 Task: Find a one-way business class flight from Portsmouth to Indianapolis for 7 passengers on August 5th.
Action: Mouse moved to (305, 130)
Screenshot: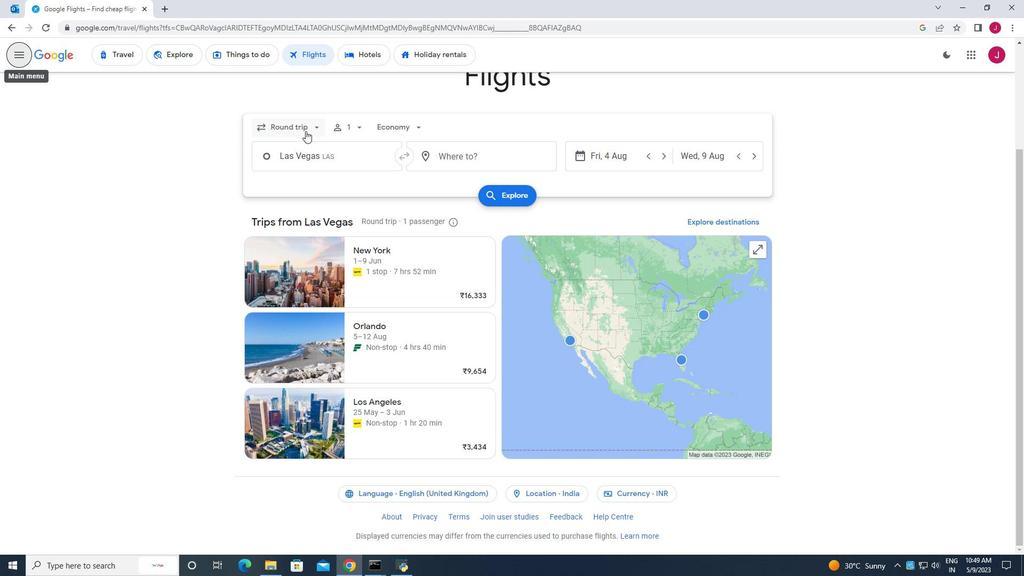 
Action: Mouse pressed left at (305, 130)
Screenshot: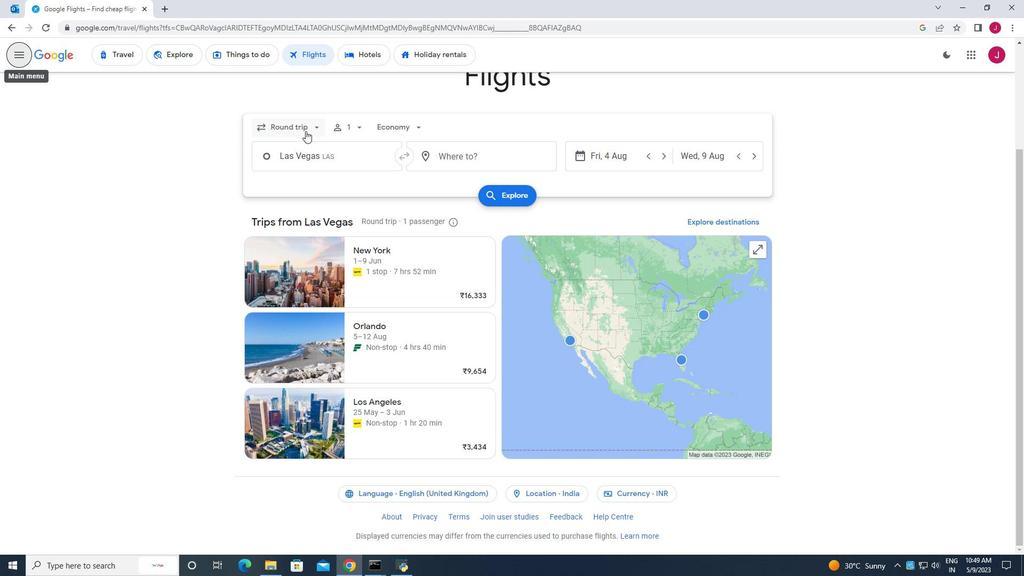
Action: Mouse moved to (312, 172)
Screenshot: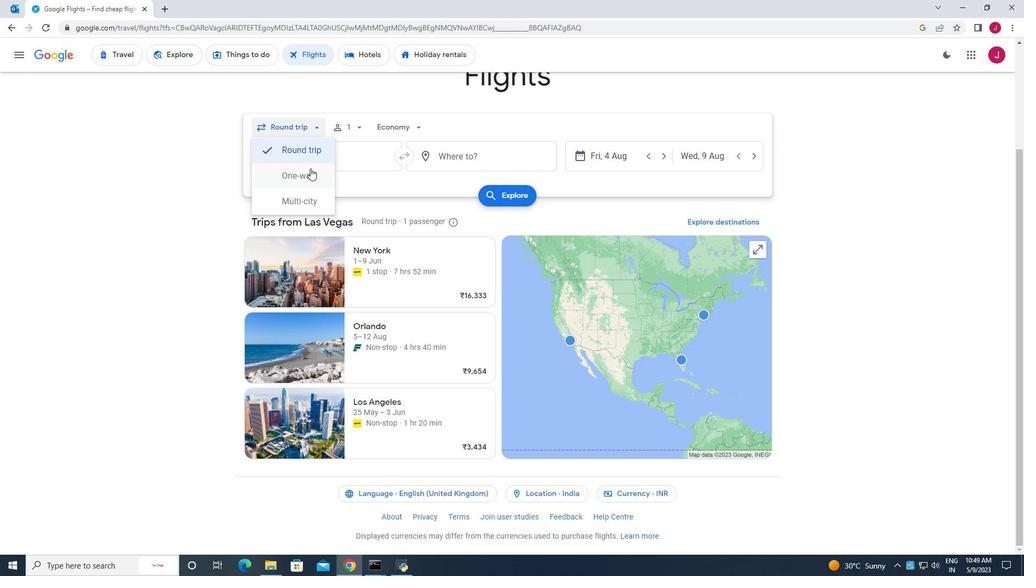 
Action: Mouse pressed left at (312, 172)
Screenshot: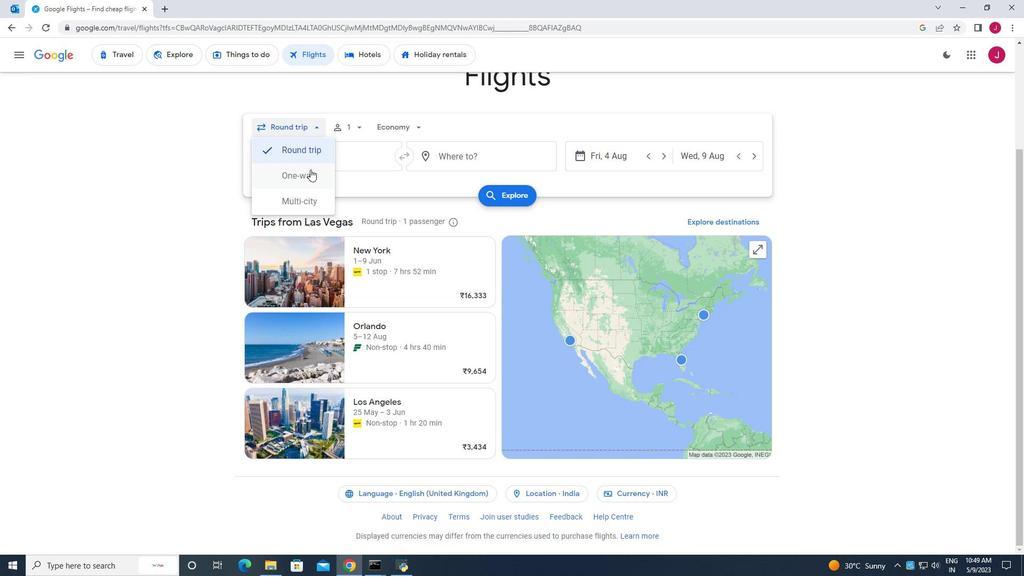 
Action: Mouse moved to (353, 127)
Screenshot: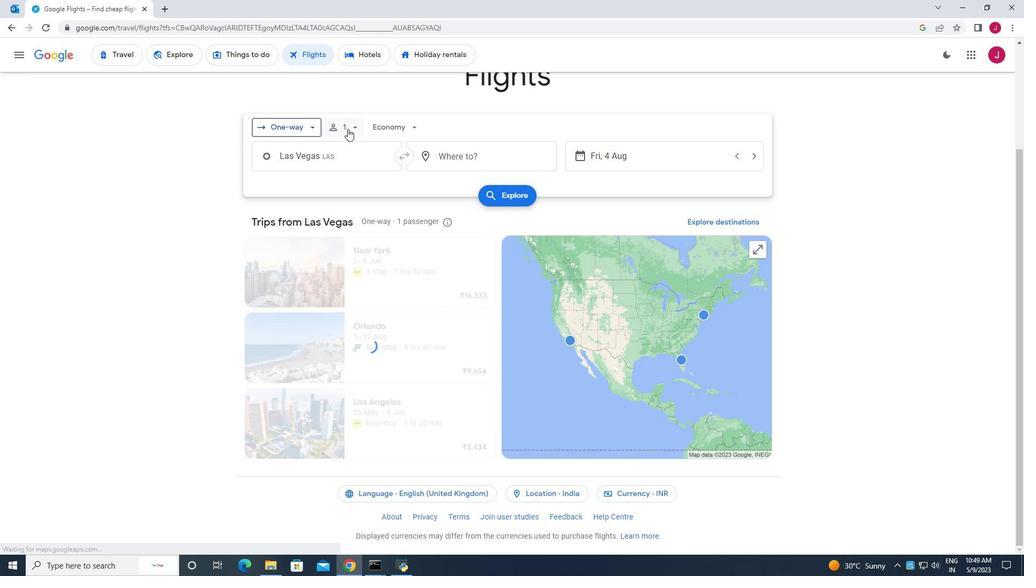 
Action: Mouse pressed left at (353, 127)
Screenshot: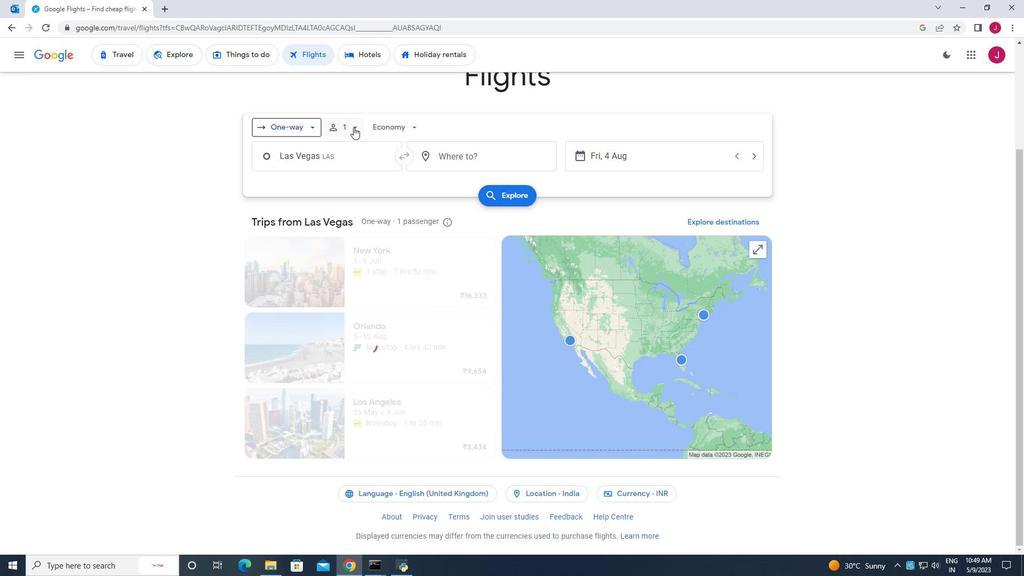 
Action: Mouse moved to (434, 154)
Screenshot: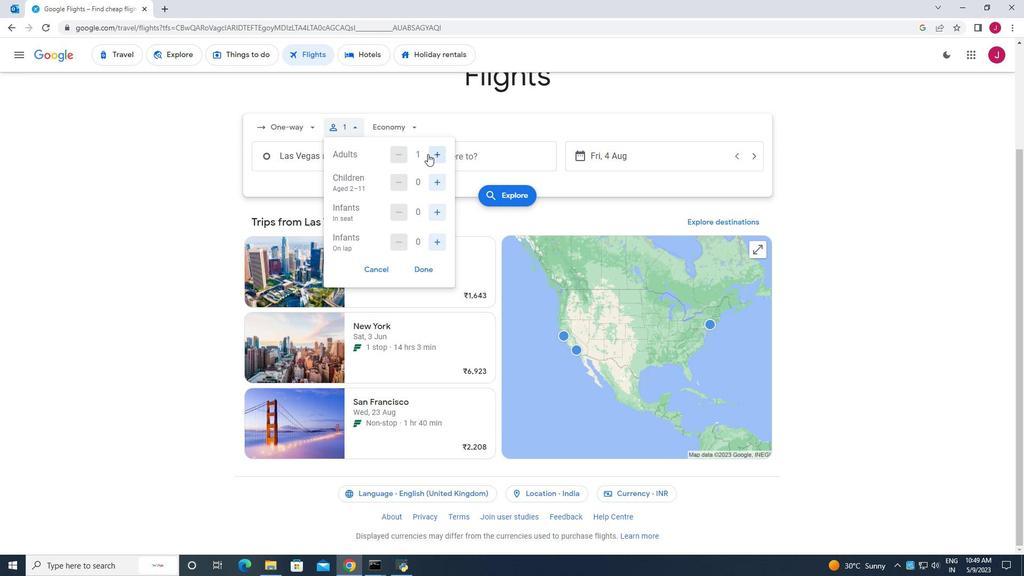 
Action: Mouse pressed left at (434, 154)
Screenshot: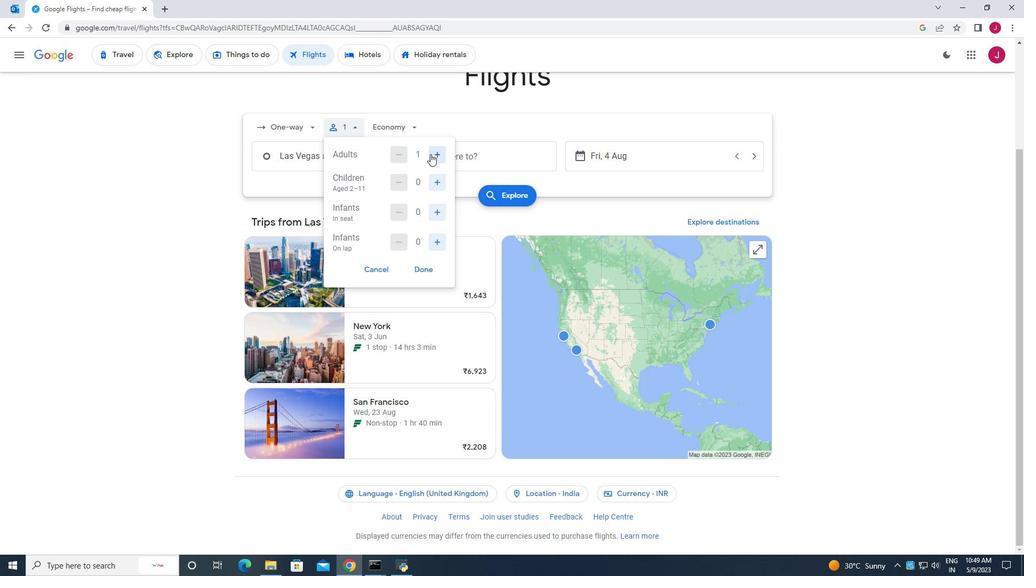 
Action: Mouse moved to (439, 184)
Screenshot: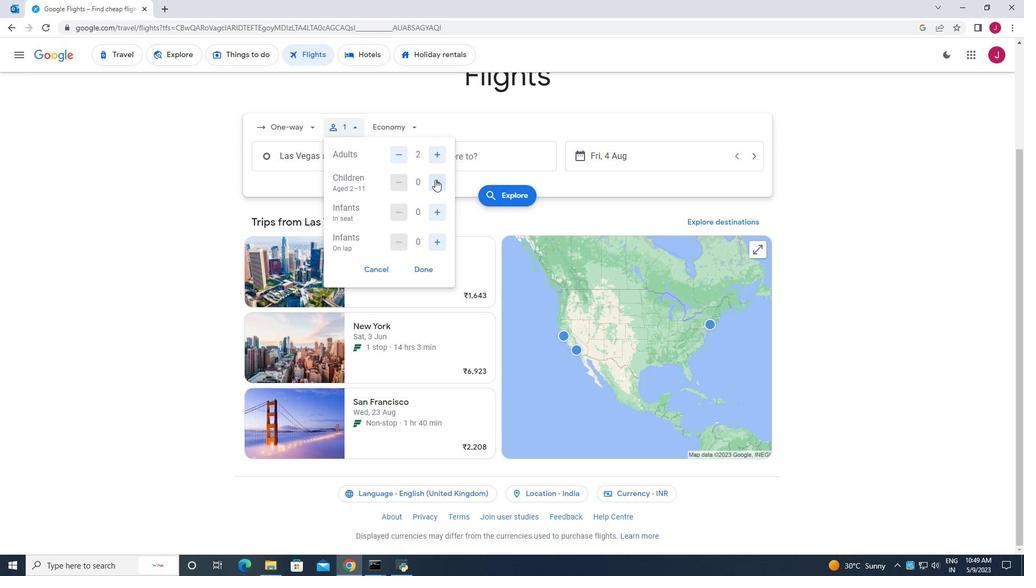 
Action: Mouse pressed left at (439, 184)
Screenshot: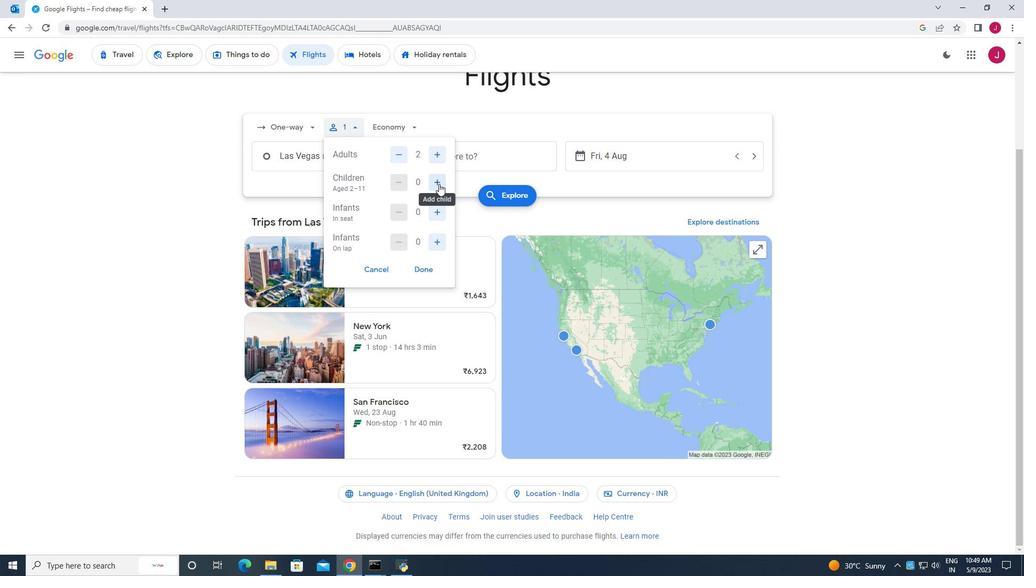 
Action: Mouse pressed left at (439, 184)
Screenshot: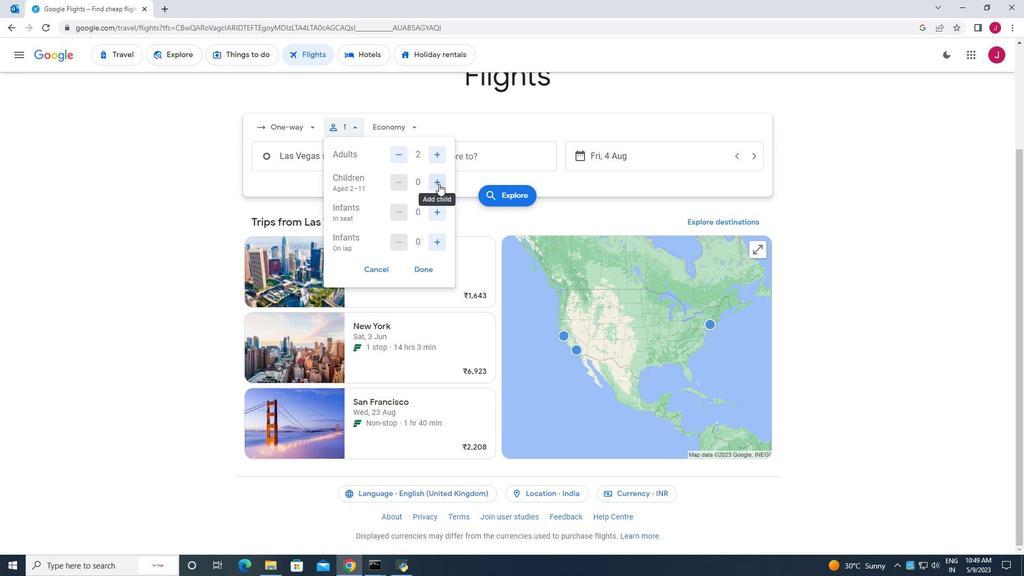 
Action: Mouse pressed left at (439, 184)
Screenshot: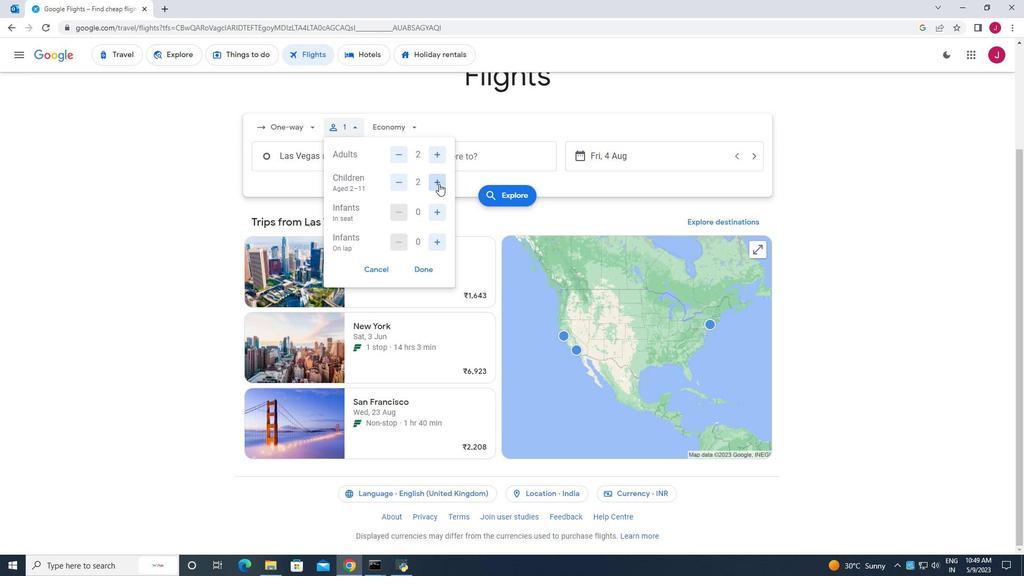 
Action: Mouse pressed left at (439, 184)
Screenshot: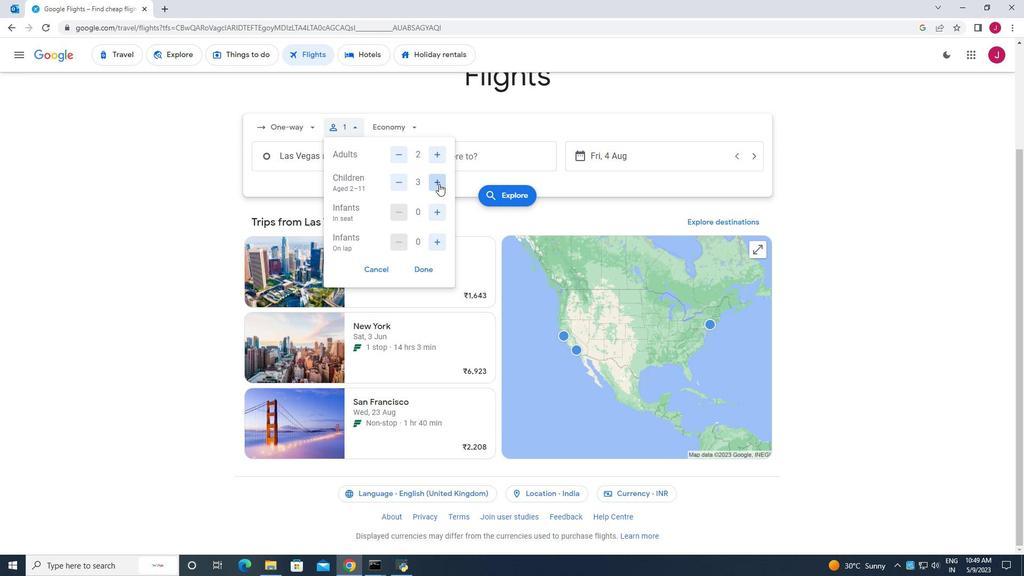 
Action: Mouse moved to (438, 211)
Screenshot: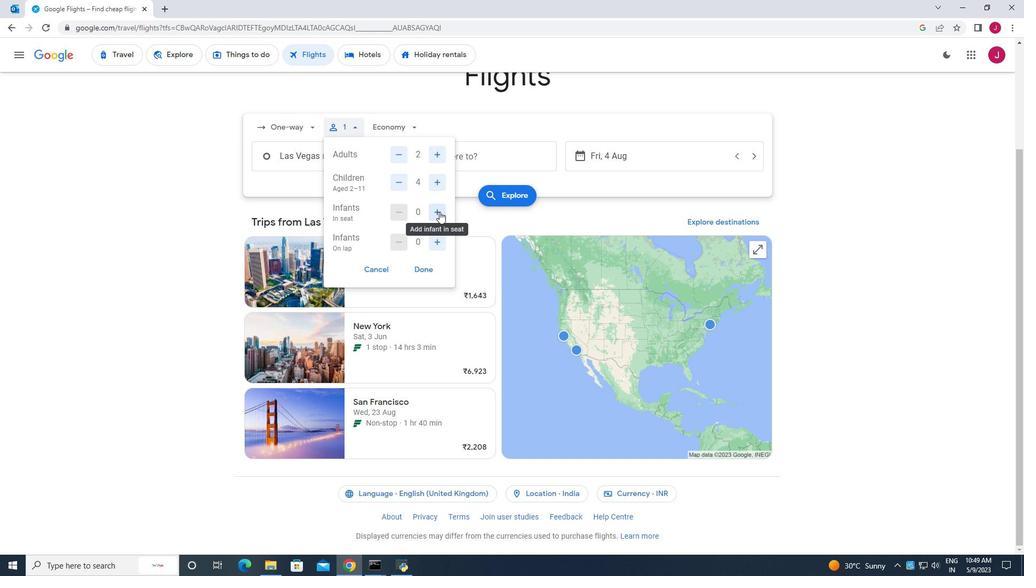 
Action: Mouse pressed left at (438, 211)
Screenshot: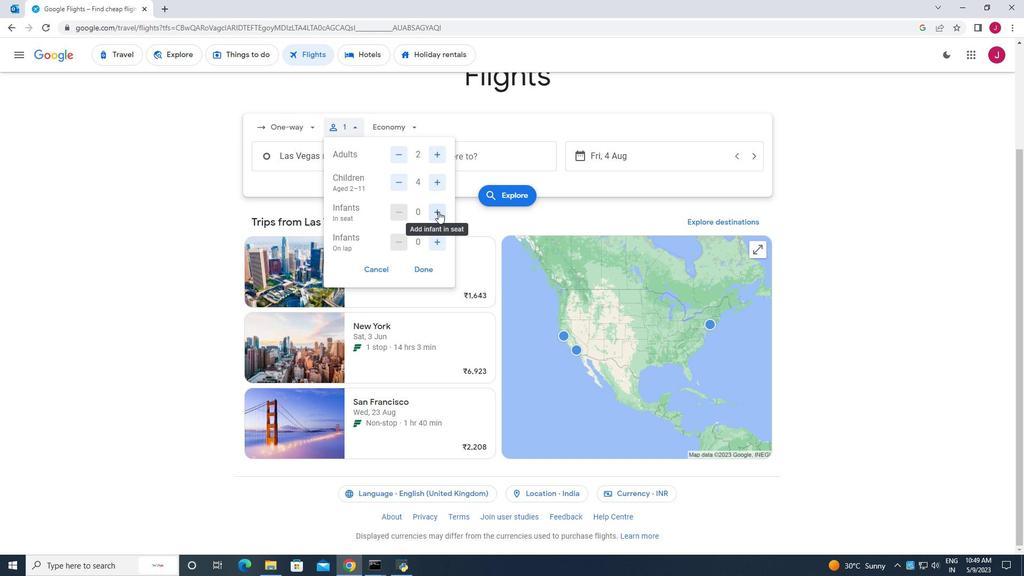 
Action: Mouse moved to (399, 209)
Screenshot: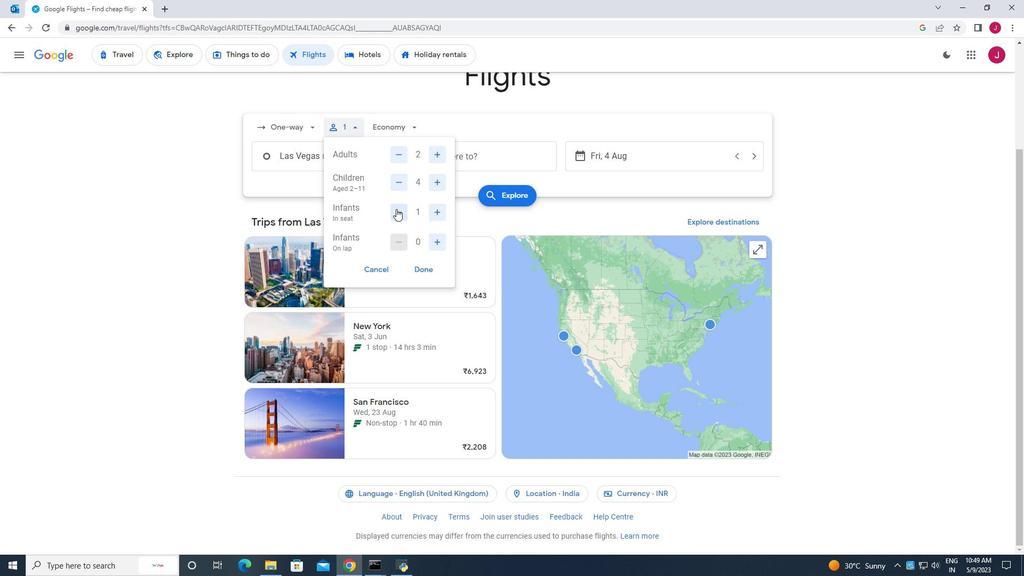 
Action: Mouse pressed left at (399, 209)
Screenshot: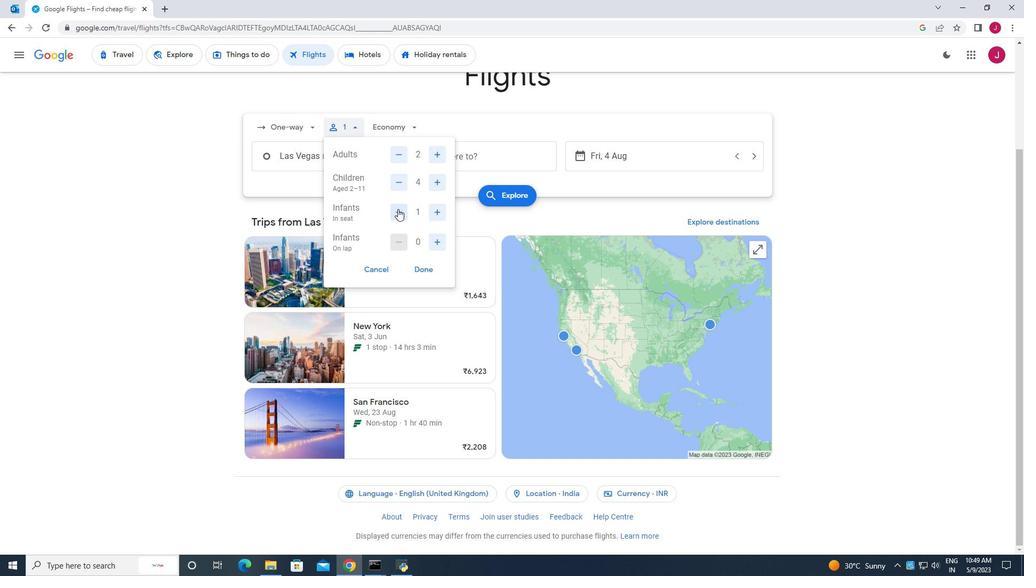 
Action: Mouse moved to (433, 241)
Screenshot: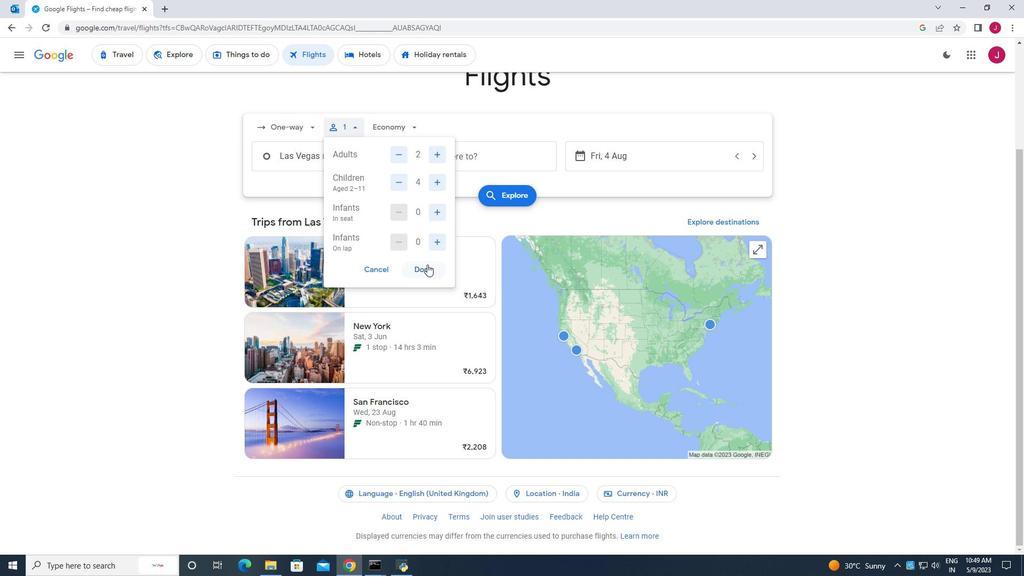 
Action: Mouse pressed left at (433, 241)
Screenshot: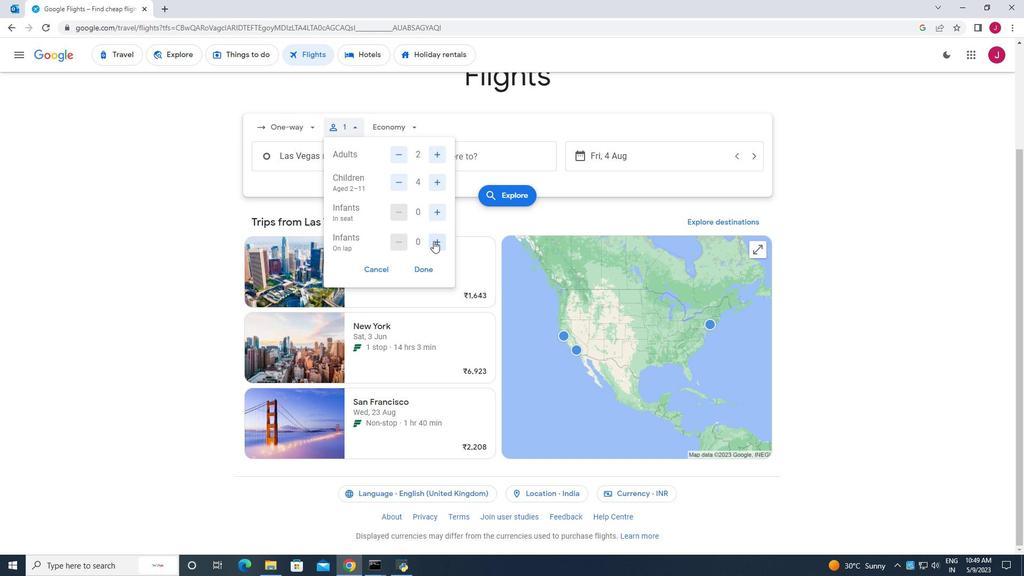 
Action: Mouse moved to (423, 266)
Screenshot: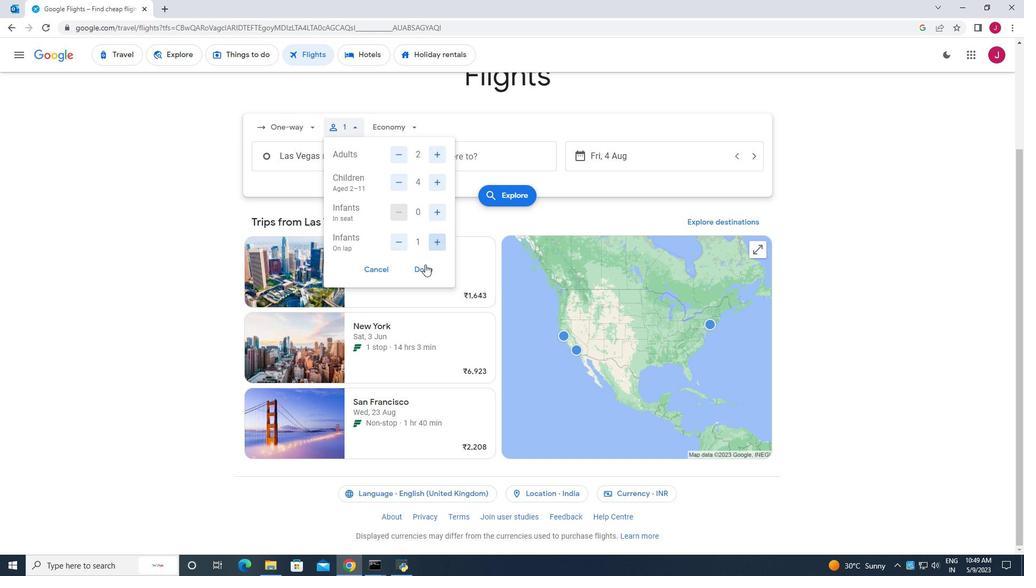 
Action: Mouse pressed left at (423, 266)
Screenshot: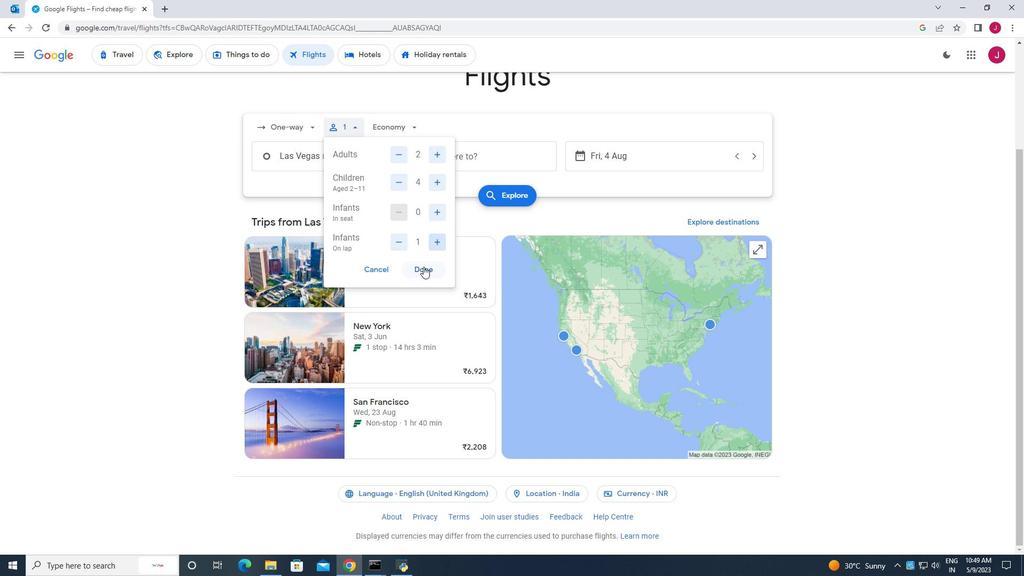 
Action: Mouse moved to (400, 126)
Screenshot: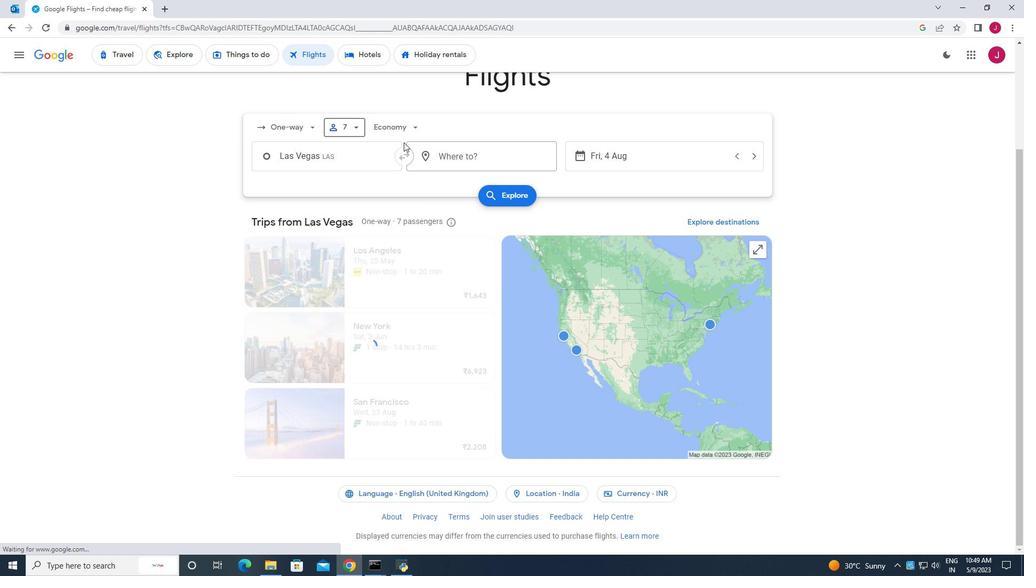 
Action: Mouse pressed left at (400, 126)
Screenshot: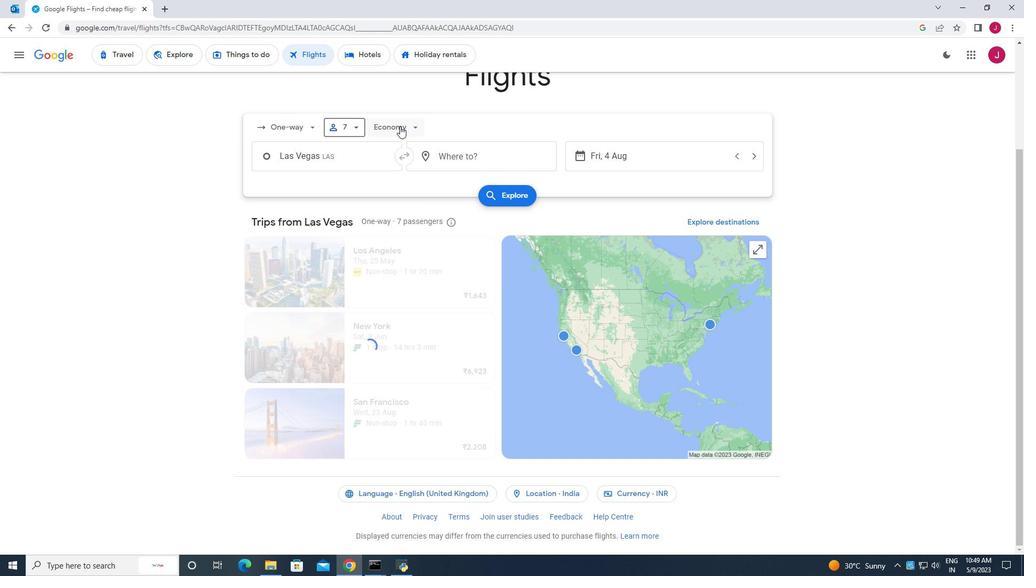 
Action: Mouse moved to (415, 199)
Screenshot: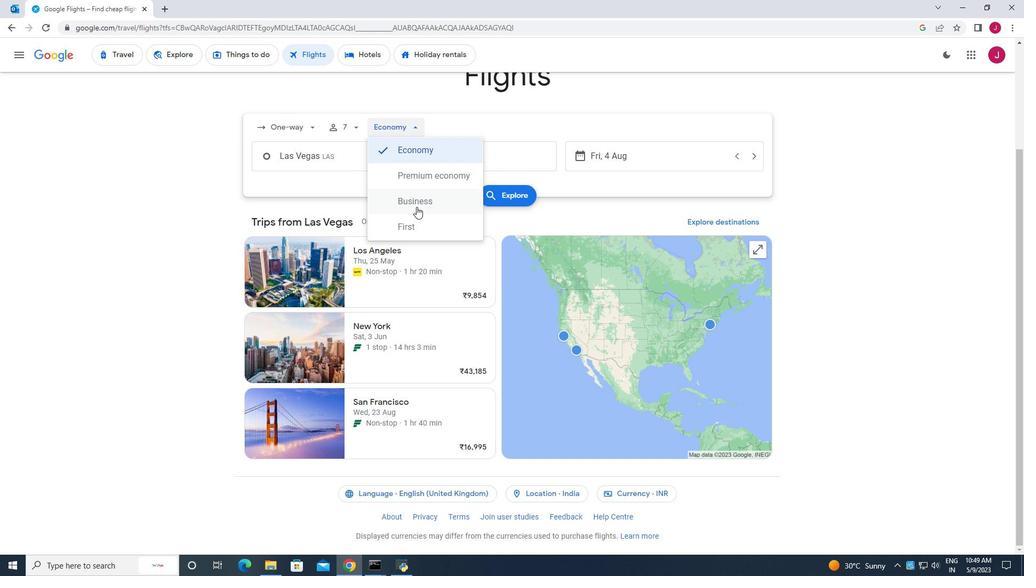 
Action: Mouse pressed left at (415, 199)
Screenshot: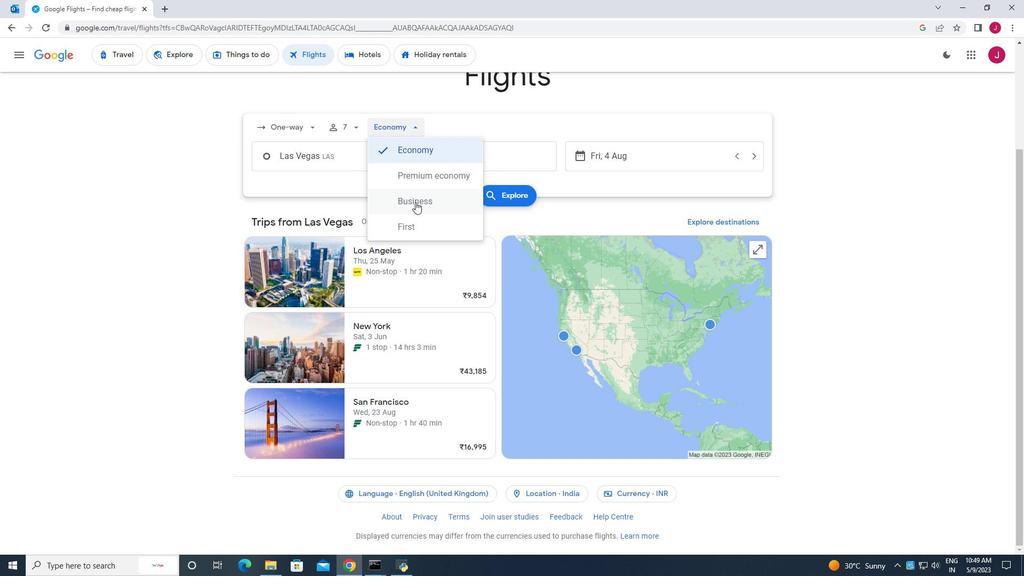 
Action: Mouse moved to (345, 160)
Screenshot: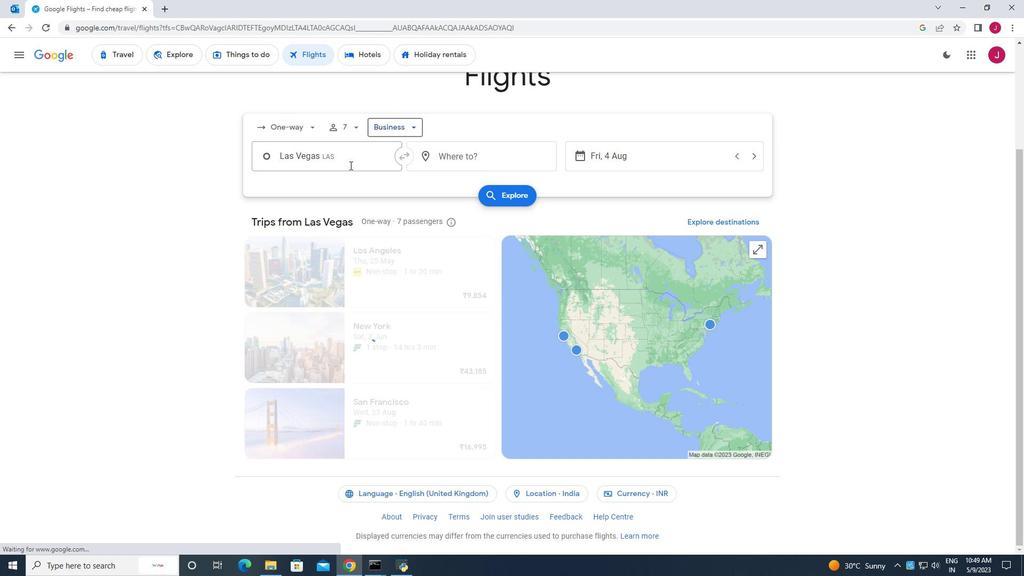 
Action: Mouse pressed left at (345, 160)
Screenshot: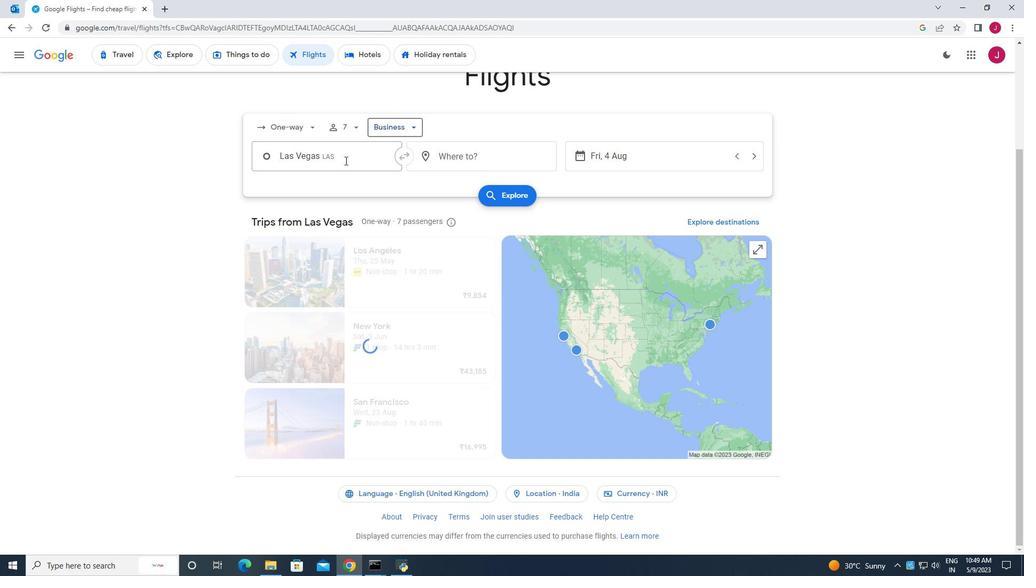 
Action: Key pressed portsmouth
Screenshot: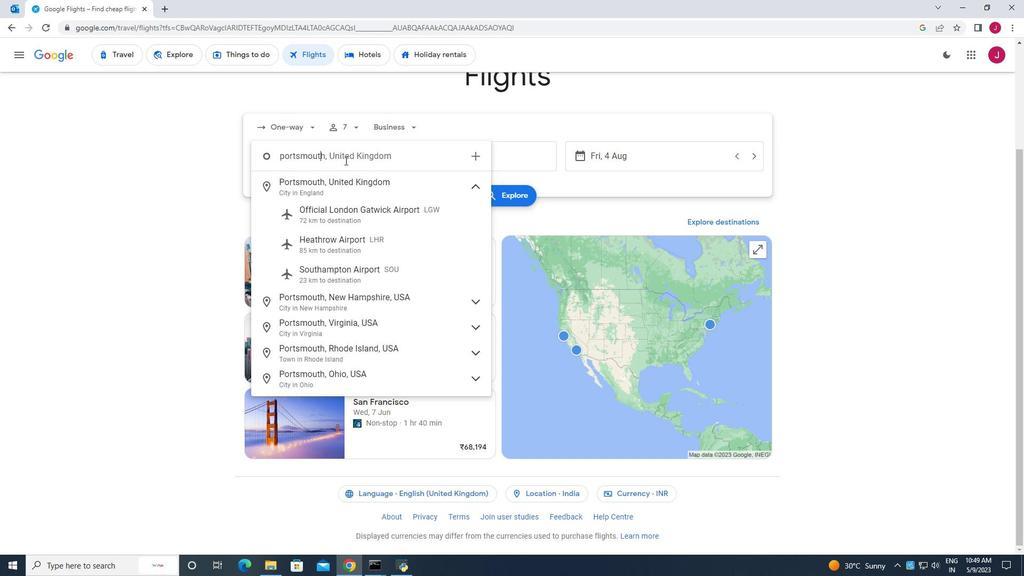 
Action: Mouse moved to (356, 154)
Screenshot: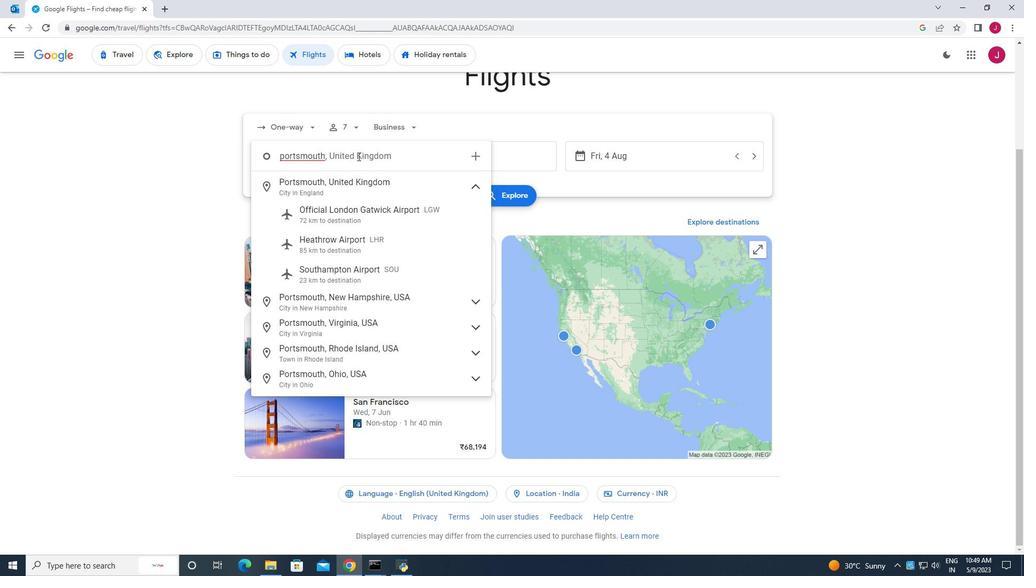
Action: Key pressed <Key.space>in
Screenshot: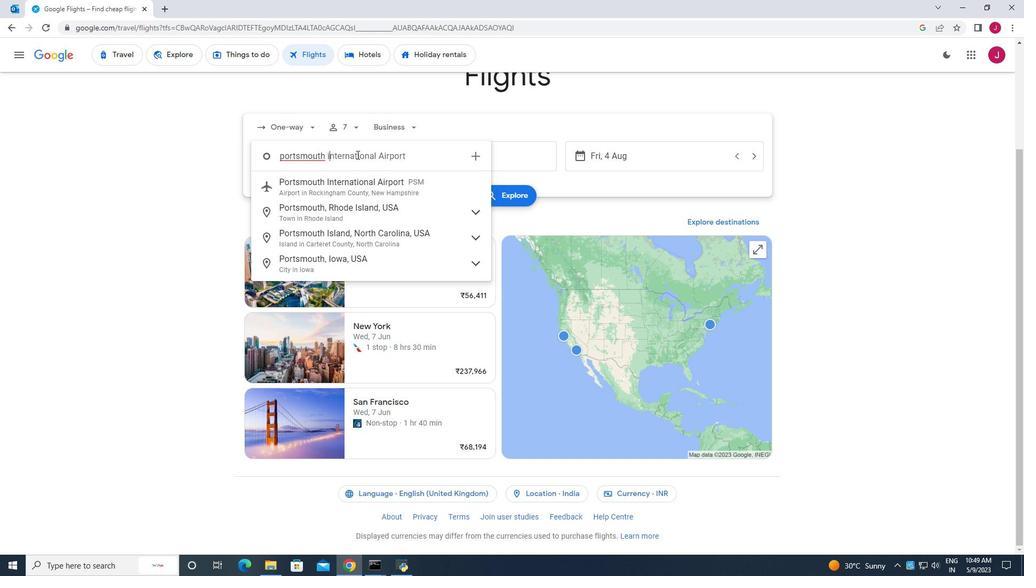 
Action: Mouse moved to (376, 192)
Screenshot: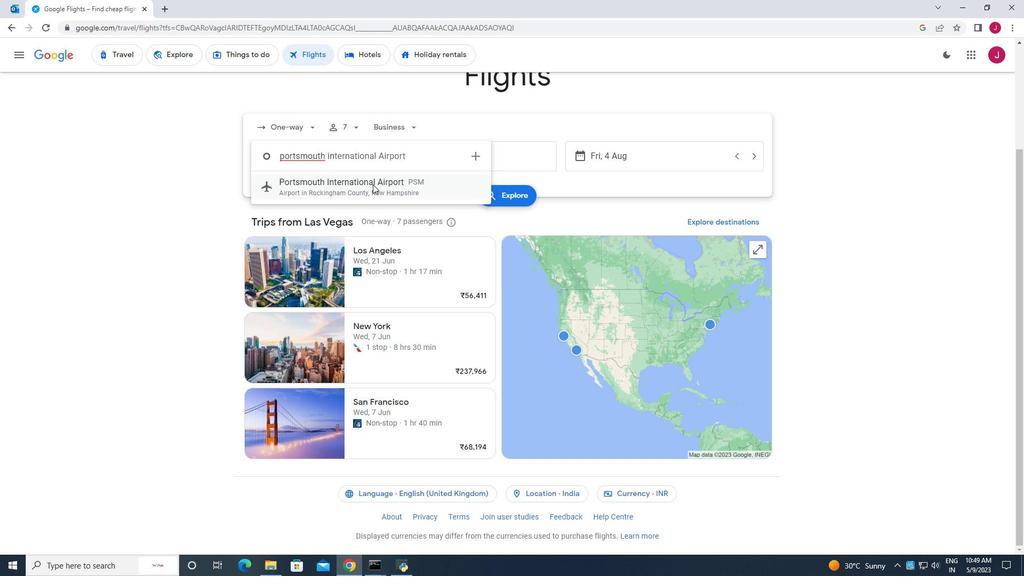 
Action: Mouse pressed left at (376, 192)
Screenshot: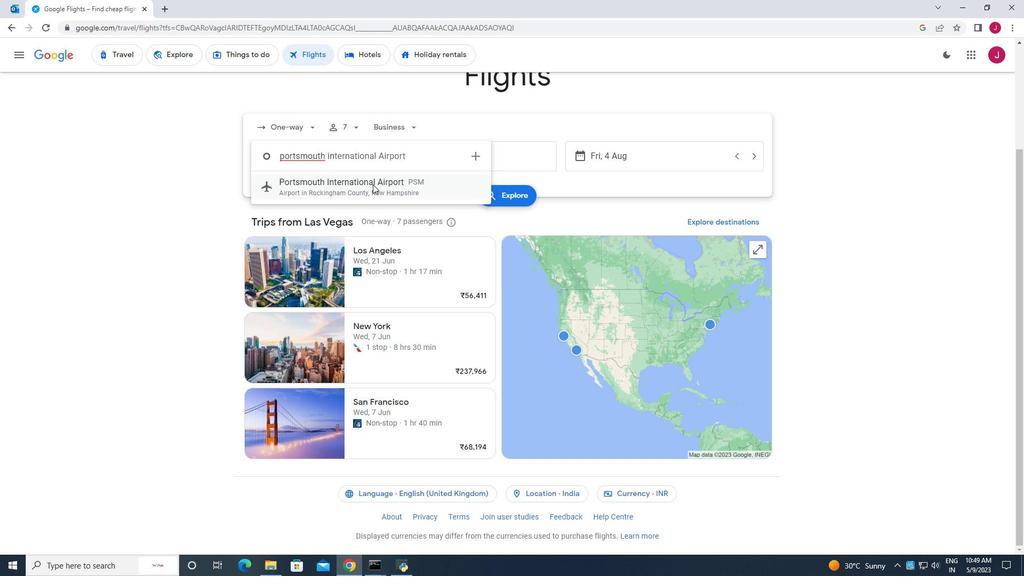 
Action: Mouse moved to (478, 163)
Screenshot: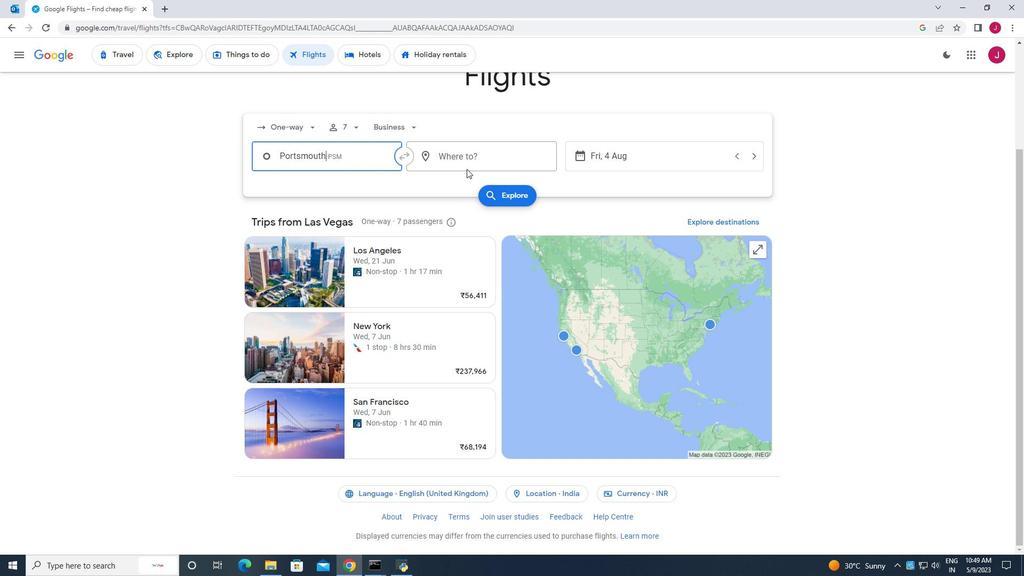 
Action: Mouse pressed left at (478, 163)
Screenshot: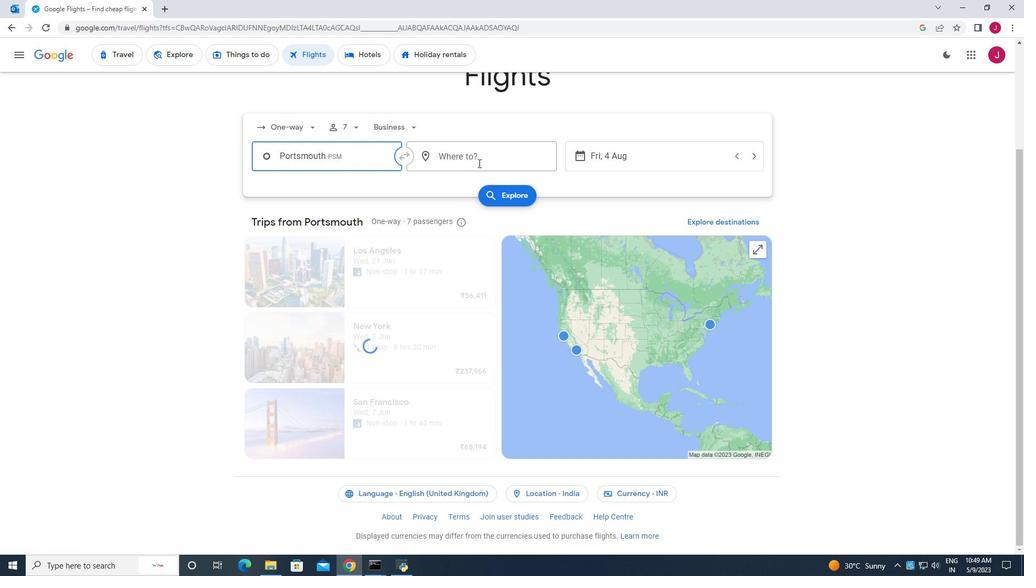 
Action: Mouse moved to (477, 163)
Screenshot: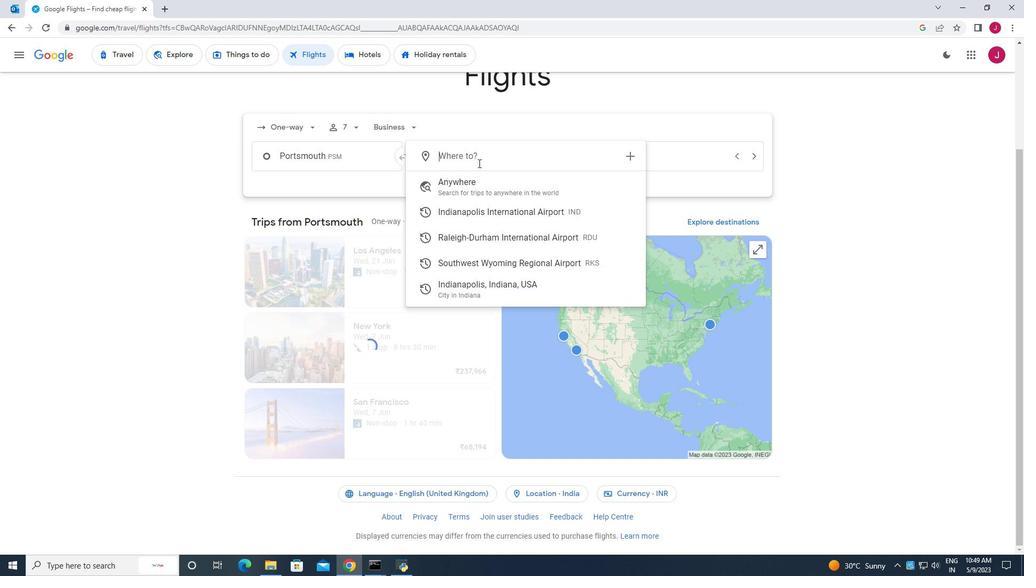 
Action: Key pressed indianapo
Screenshot: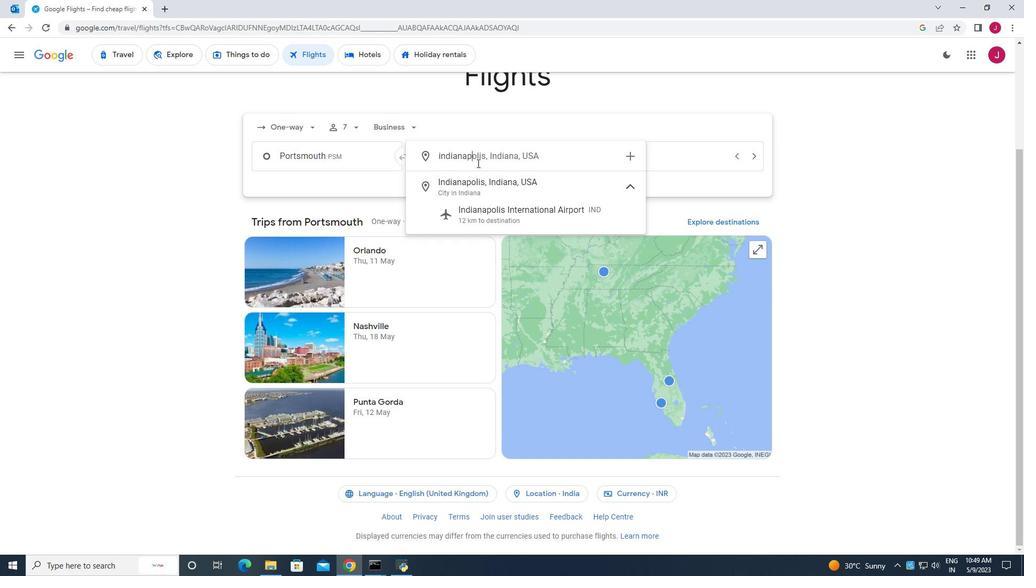 
Action: Mouse moved to (518, 214)
Screenshot: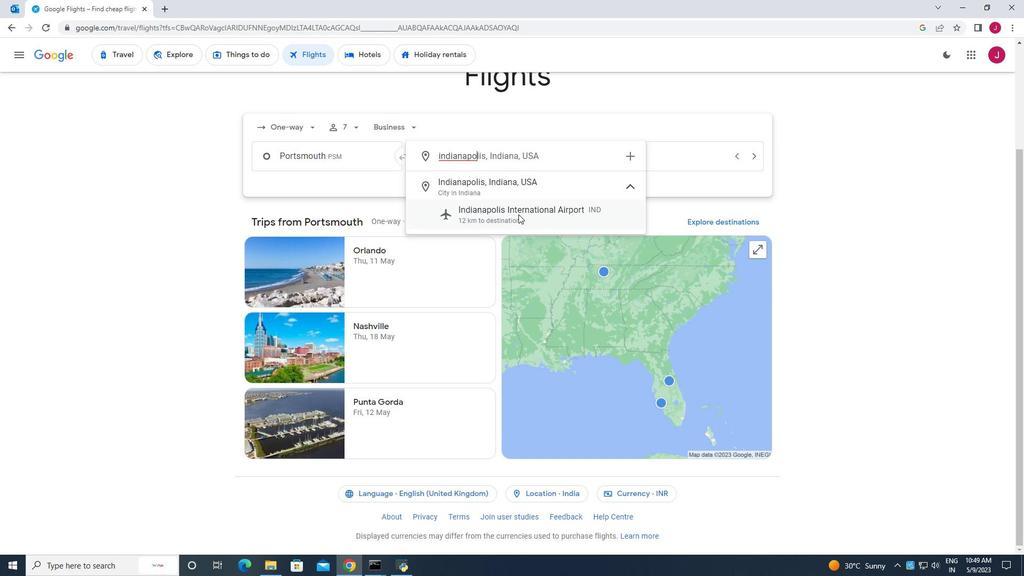 
Action: Mouse pressed left at (518, 214)
Screenshot: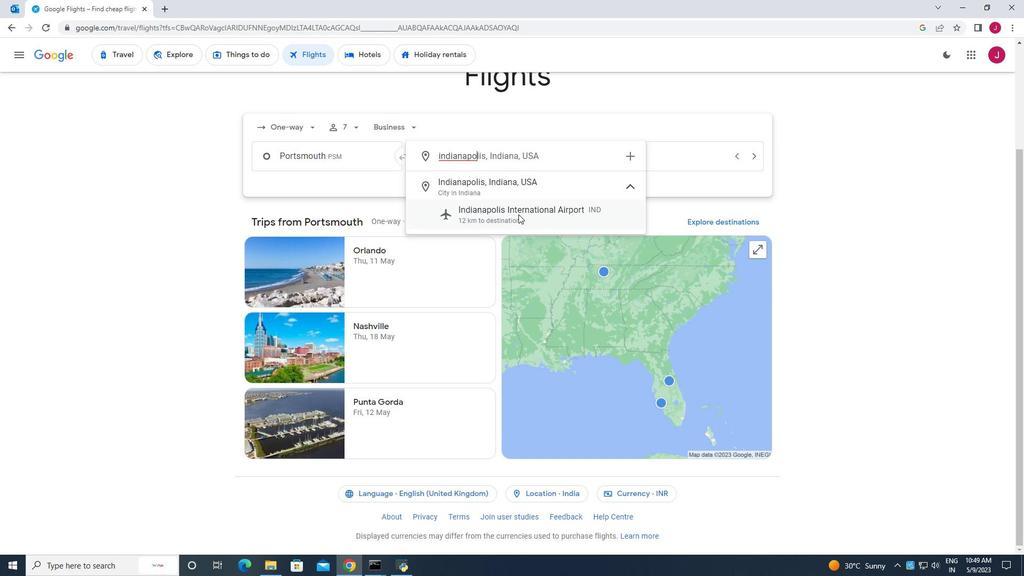 
Action: Mouse moved to (625, 160)
Screenshot: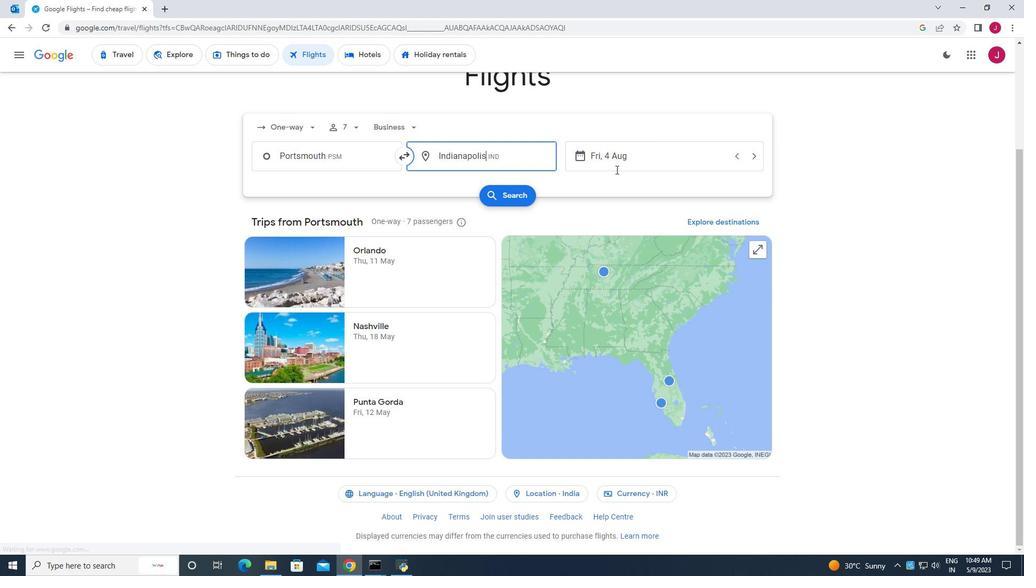 
Action: Mouse pressed left at (625, 160)
Screenshot: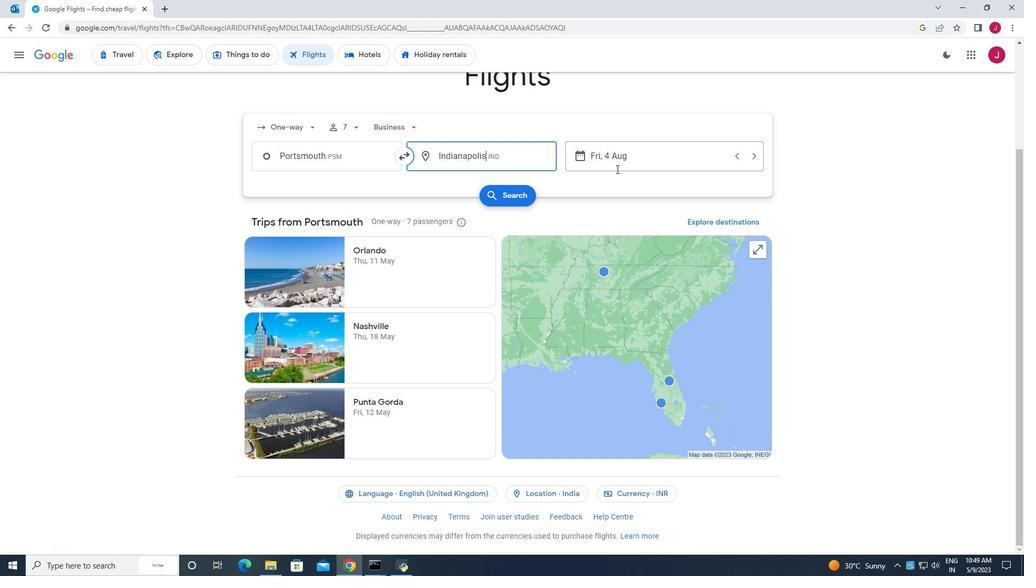 
Action: Mouse moved to (535, 242)
Screenshot: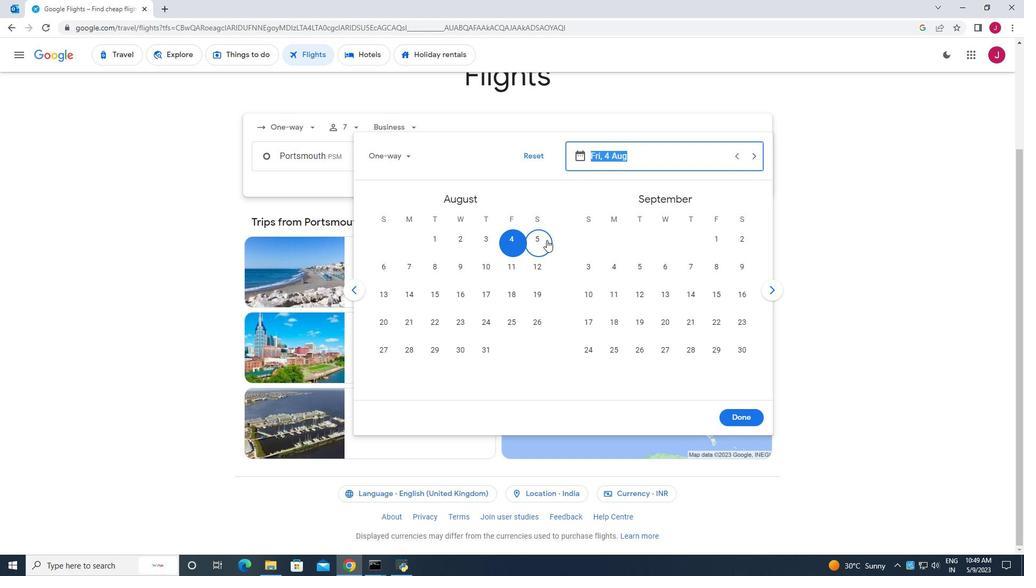
Action: Mouse pressed left at (535, 242)
Screenshot: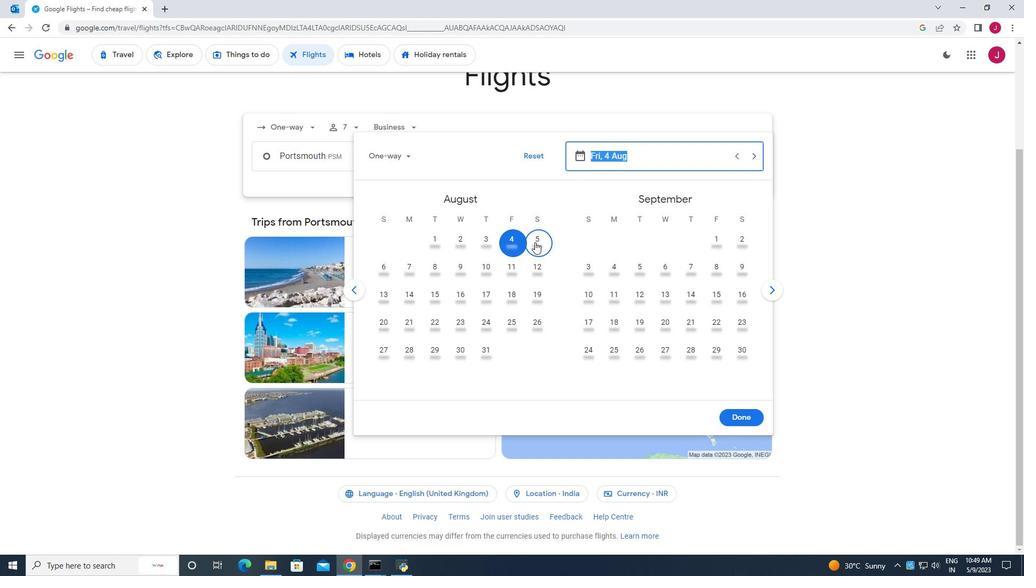 
Action: Mouse moved to (733, 416)
Screenshot: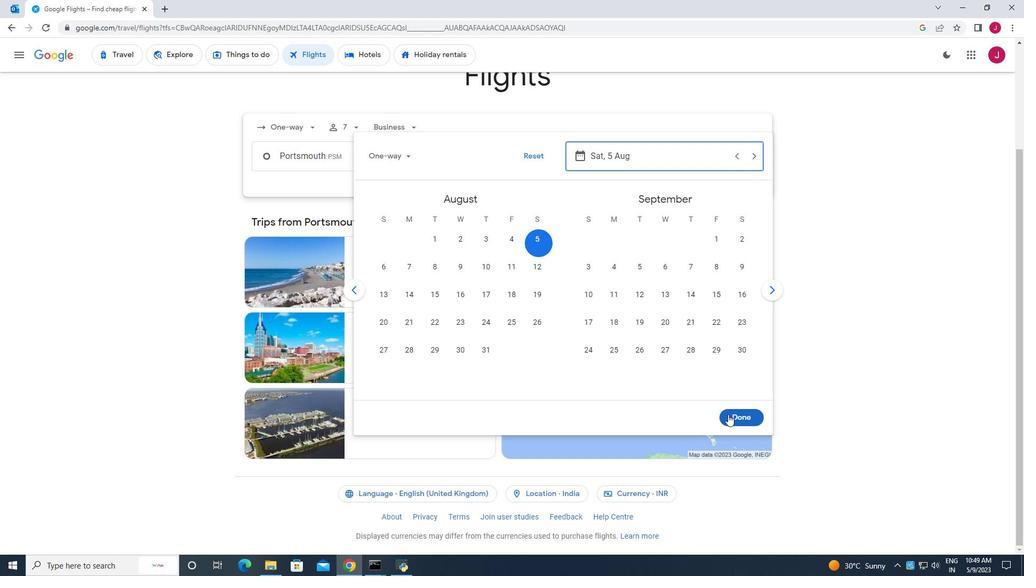 
Action: Mouse pressed left at (733, 416)
Screenshot: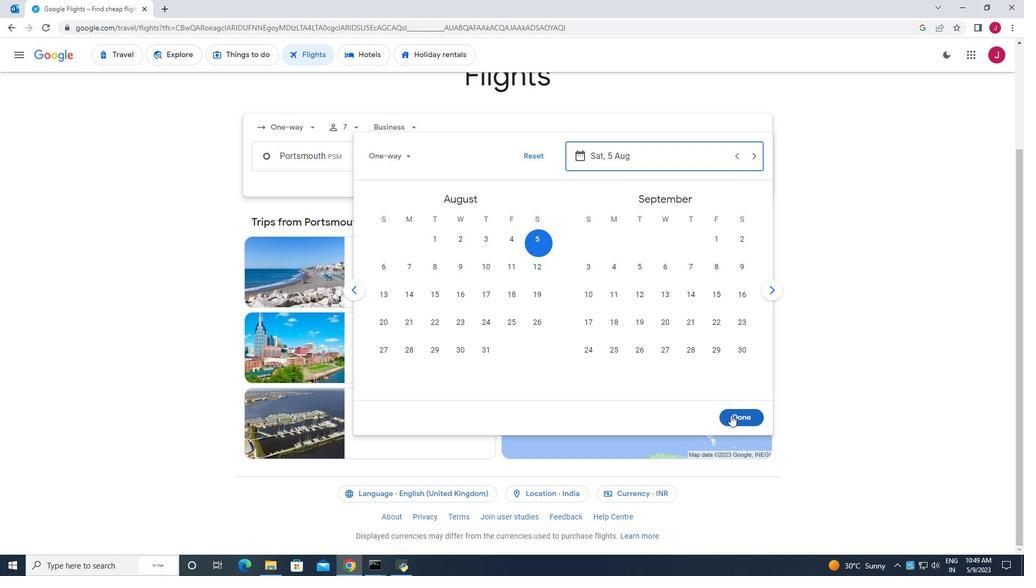 
Action: Mouse moved to (520, 189)
Screenshot: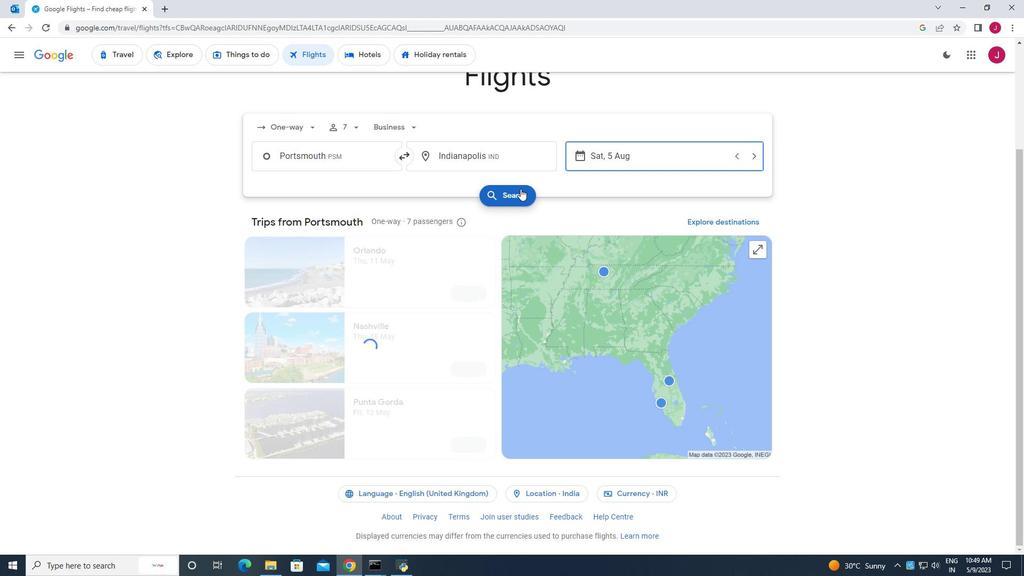 
Action: Mouse pressed left at (520, 189)
Screenshot: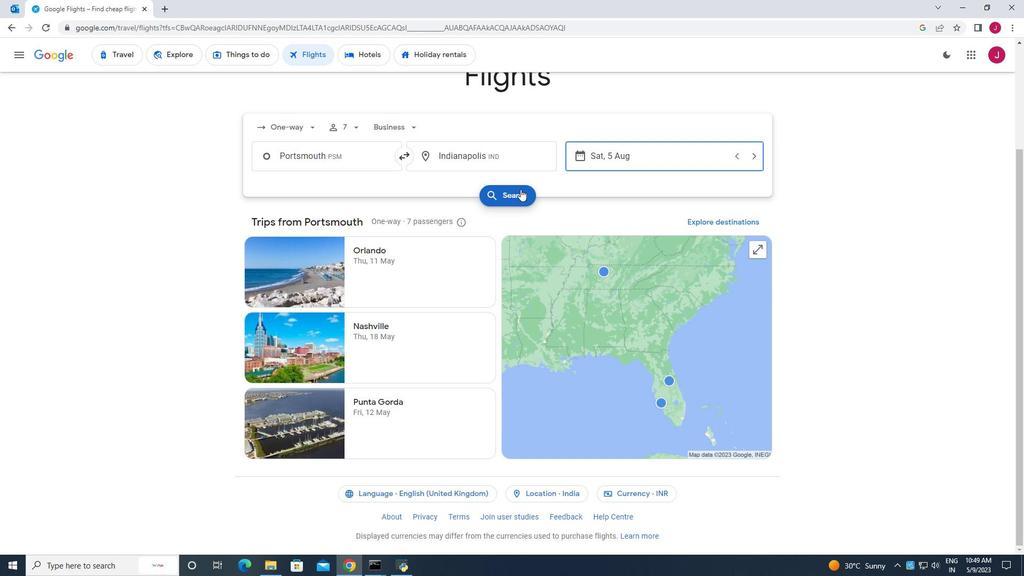 
Action: Mouse moved to (267, 154)
Screenshot: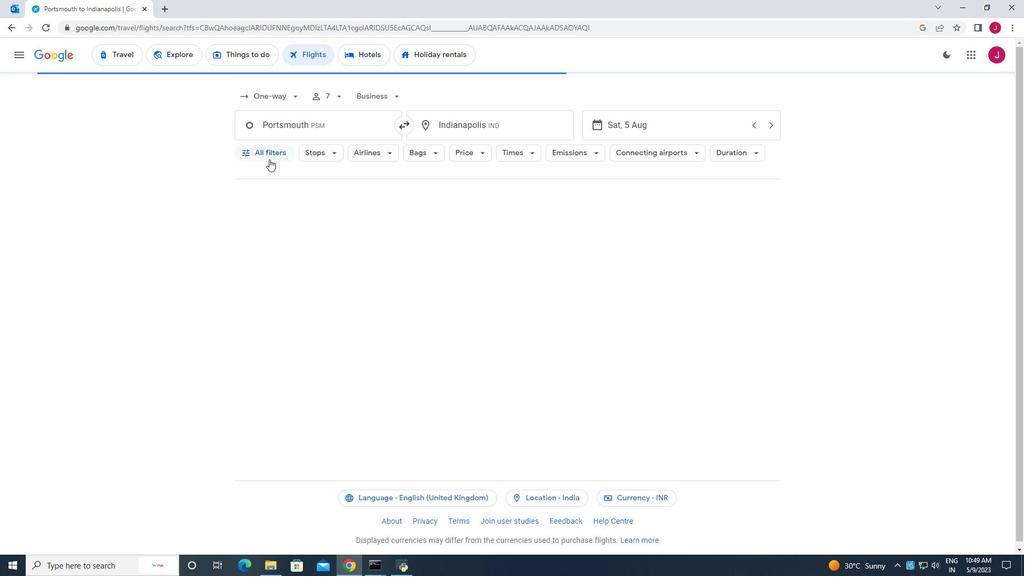 
Action: Mouse pressed left at (267, 154)
Screenshot: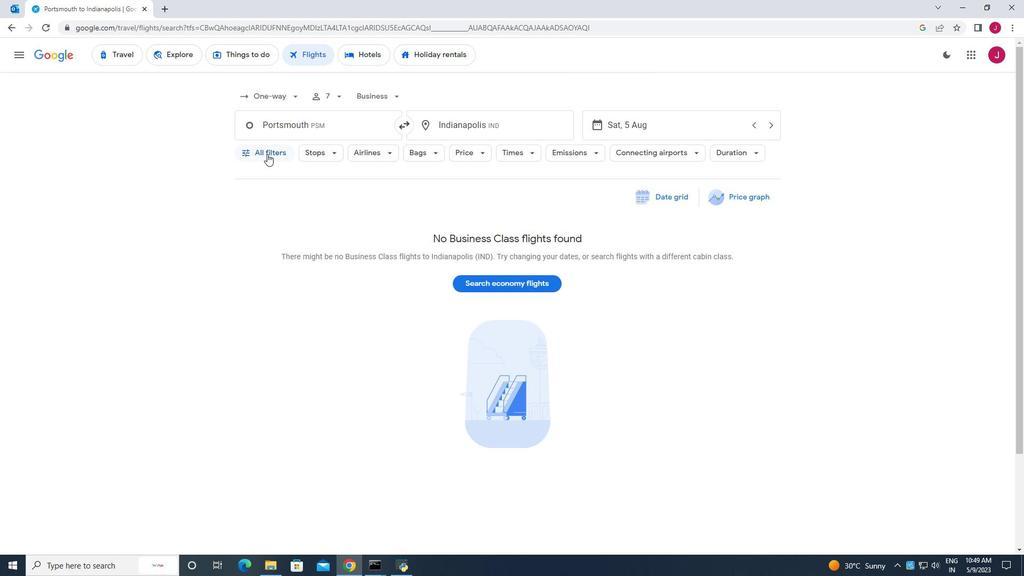 
Action: Mouse moved to (298, 193)
Screenshot: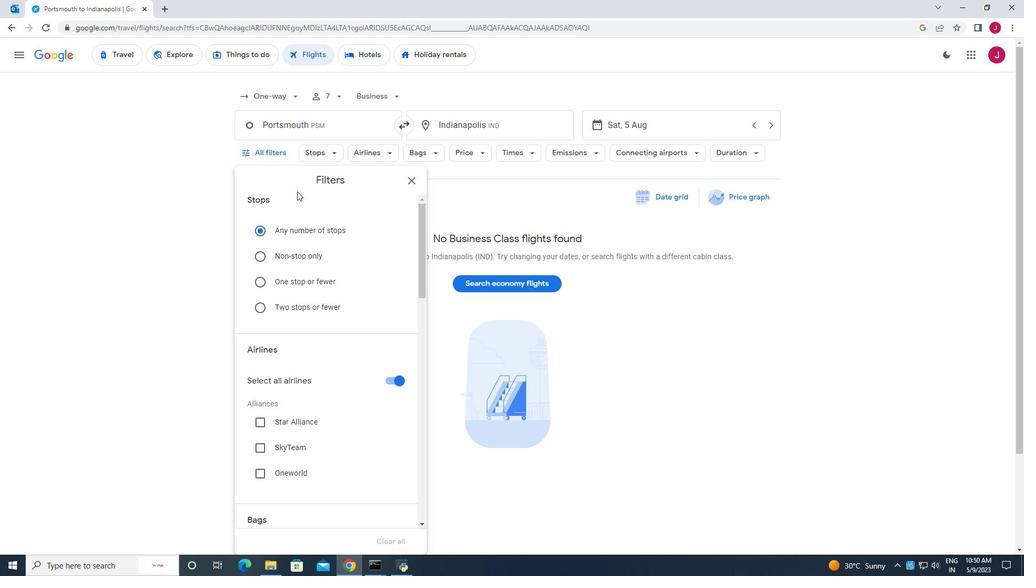 
Action: Mouse scrolled (298, 193) with delta (0, 0)
Screenshot: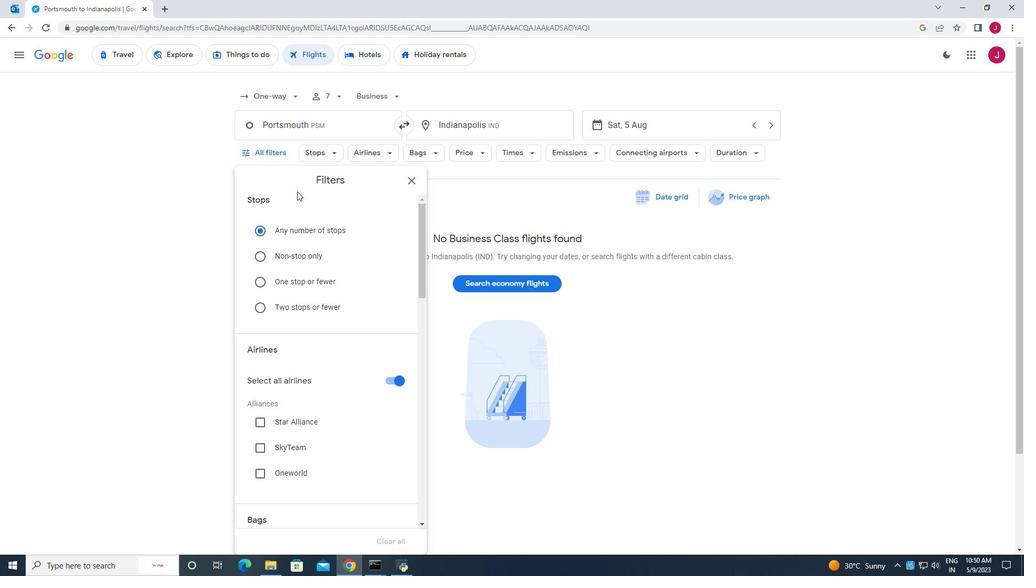 
Action: Mouse scrolled (298, 193) with delta (0, 0)
Screenshot: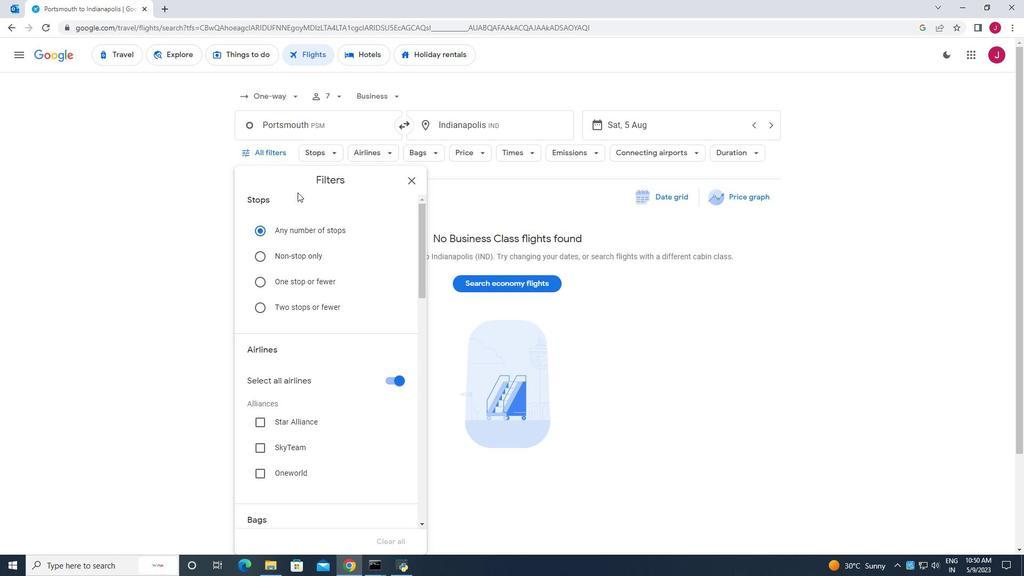 
Action: Mouse scrolled (298, 193) with delta (0, 0)
Screenshot: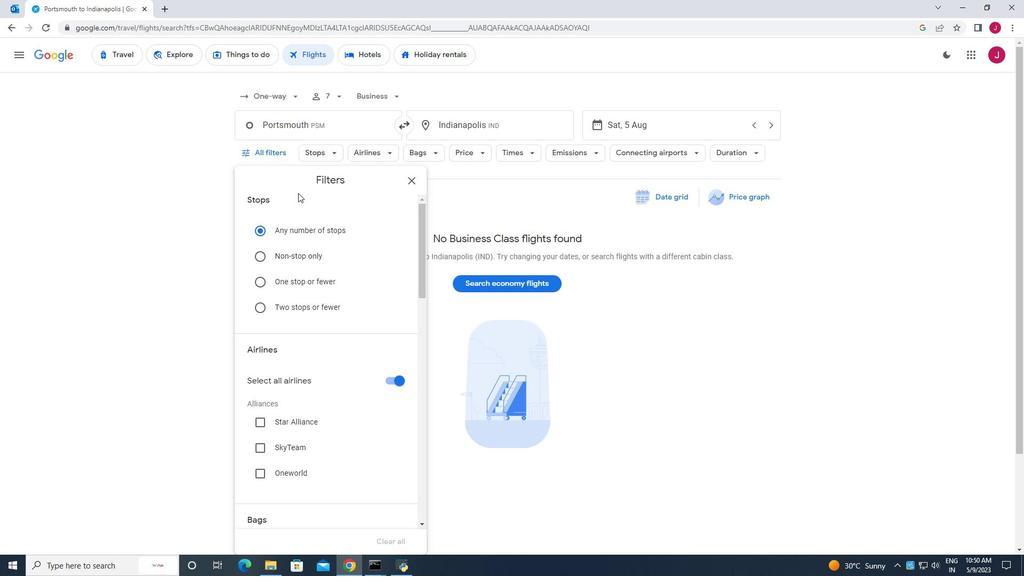 
Action: Mouse moved to (351, 206)
Screenshot: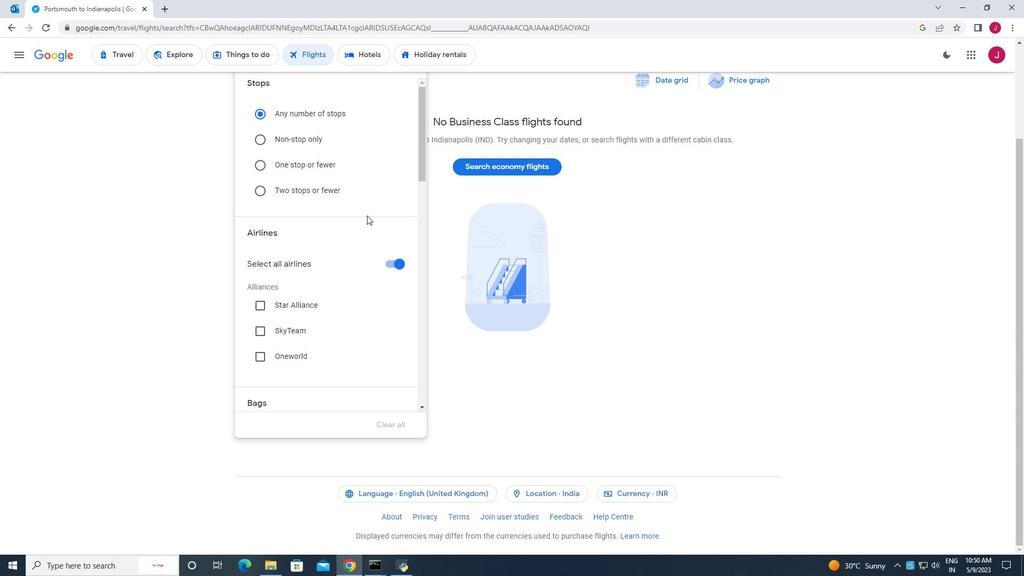 
Action: Mouse scrolled (351, 205) with delta (0, 0)
Screenshot: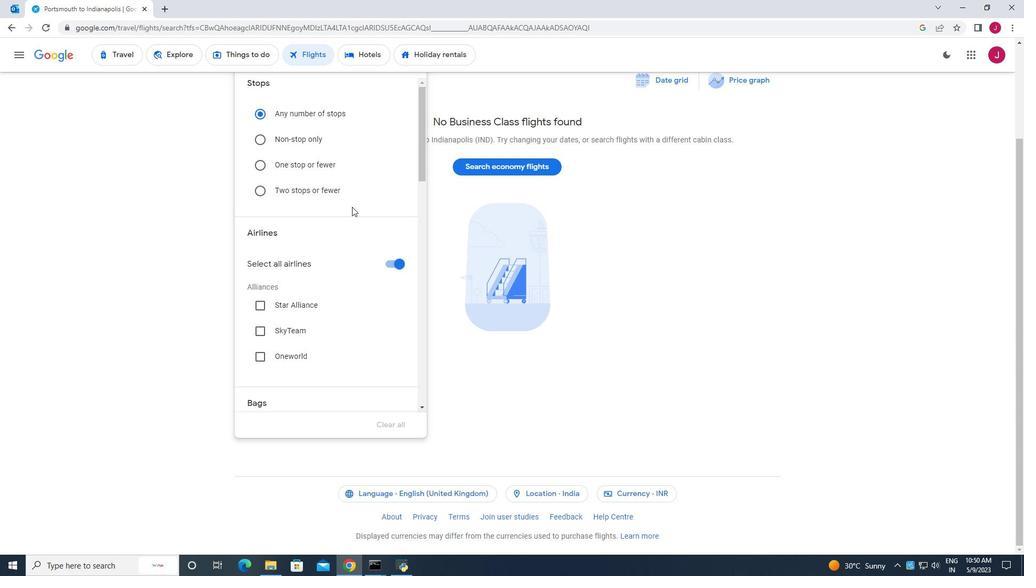 
Action: Mouse scrolled (351, 205) with delta (0, 0)
Screenshot: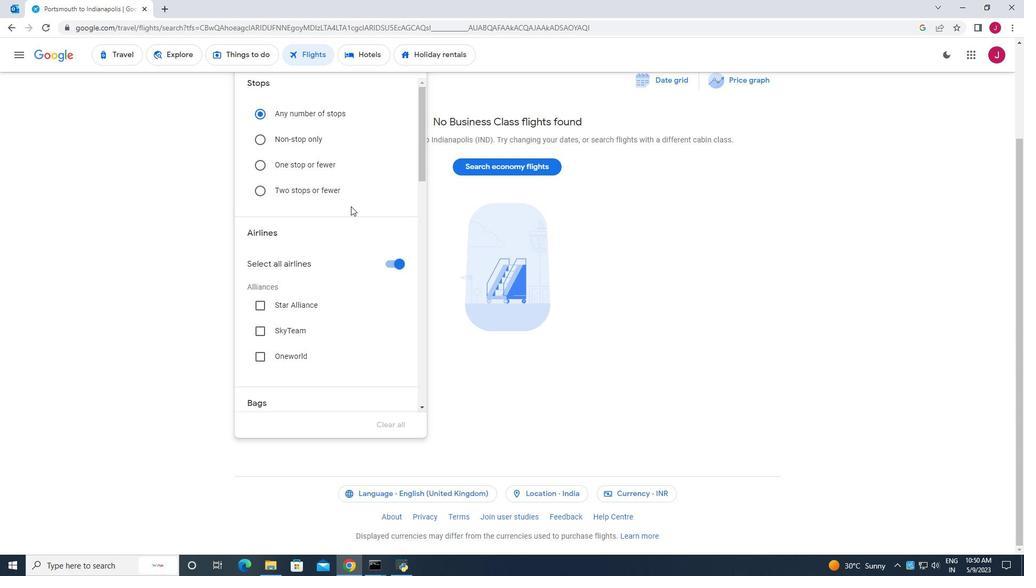 
Action: Mouse moved to (391, 156)
Screenshot: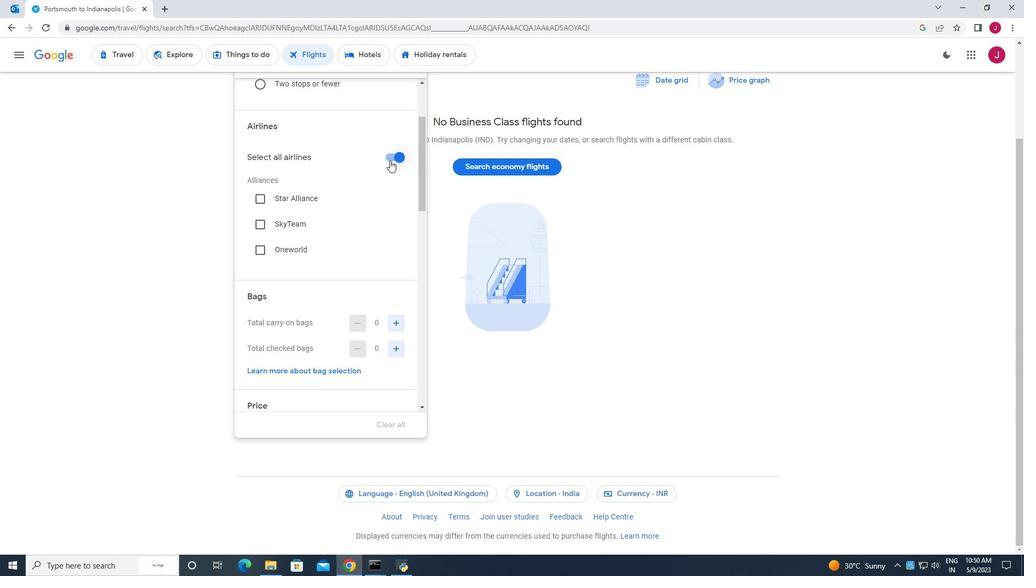 
Action: Mouse pressed left at (391, 156)
Screenshot: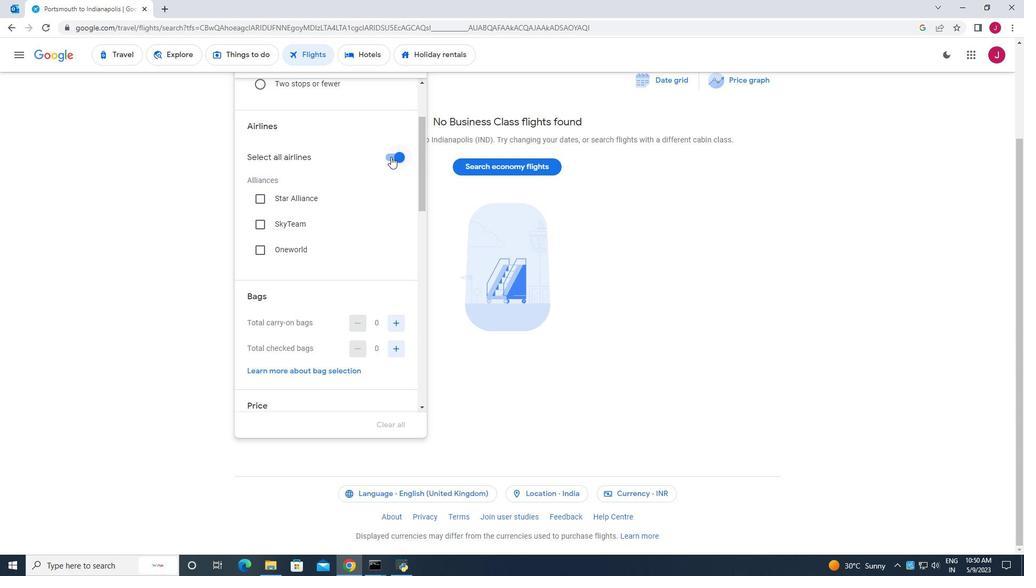 
Action: Mouse moved to (311, 168)
Screenshot: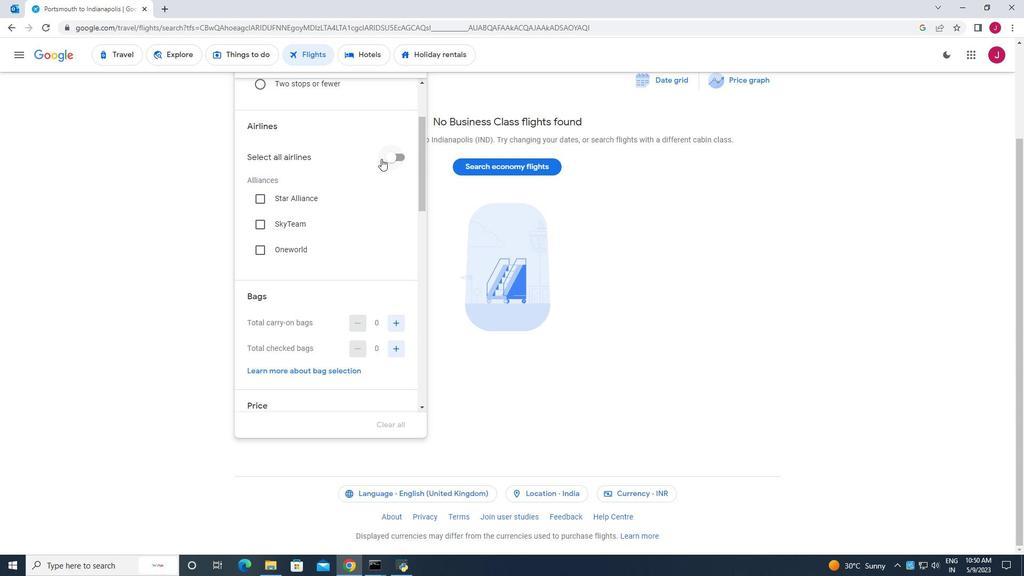 
Action: Mouse scrolled (311, 167) with delta (0, 0)
Screenshot: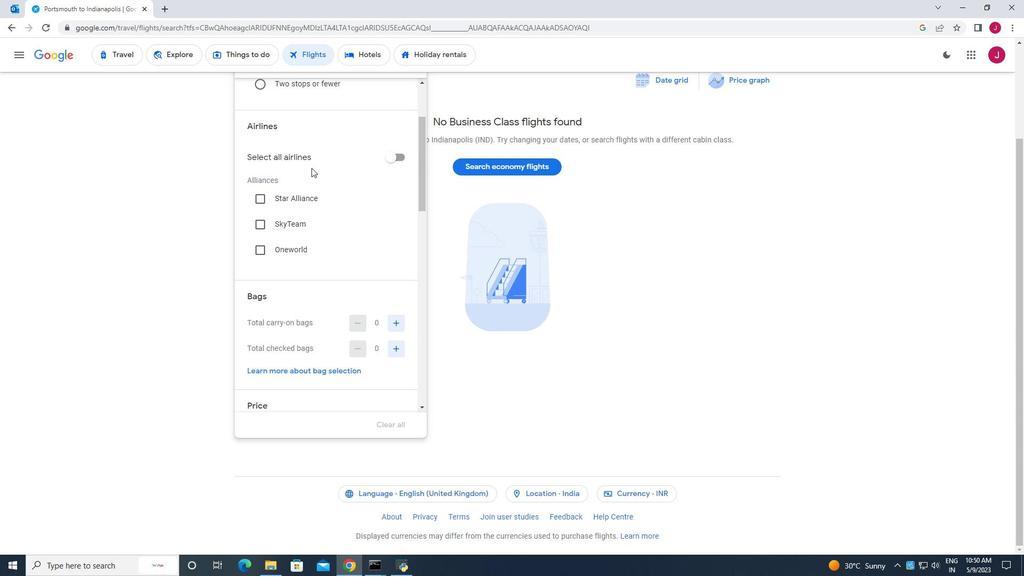 
Action: Mouse scrolled (311, 167) with delta (0, 0)
Screenshot: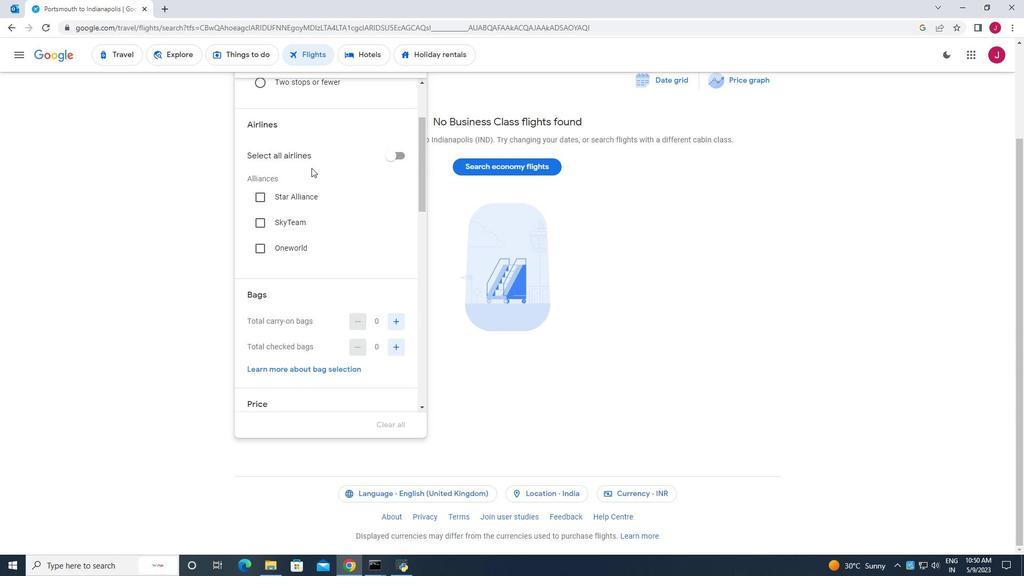 
Action: Mouse scrolled (311, 167) with delta (0, 0)
Screenshot: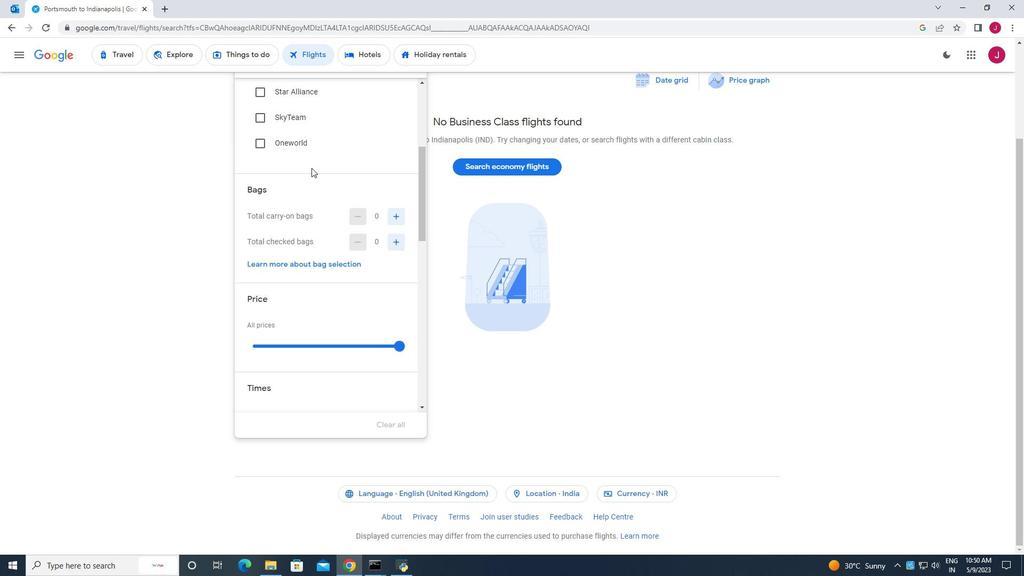 
Action: Mouse moved to (319, 184)
Screenshot: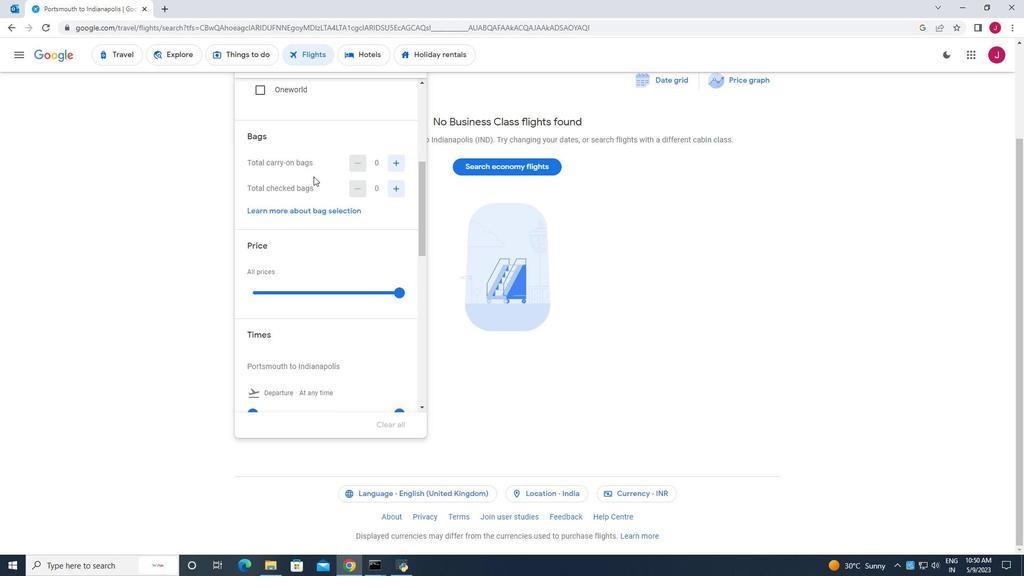 
Action: Mouse scrolled (319, 185) with delta (0, 0)
Screenshot: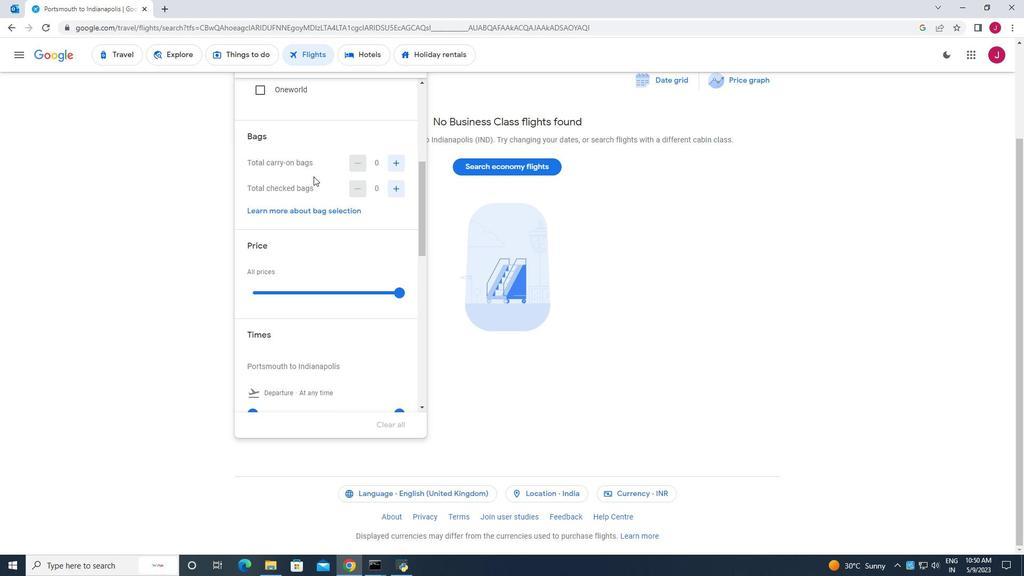 
Action: Mouse scrolled (319, 185) with delta (0, 0)
Screenshot: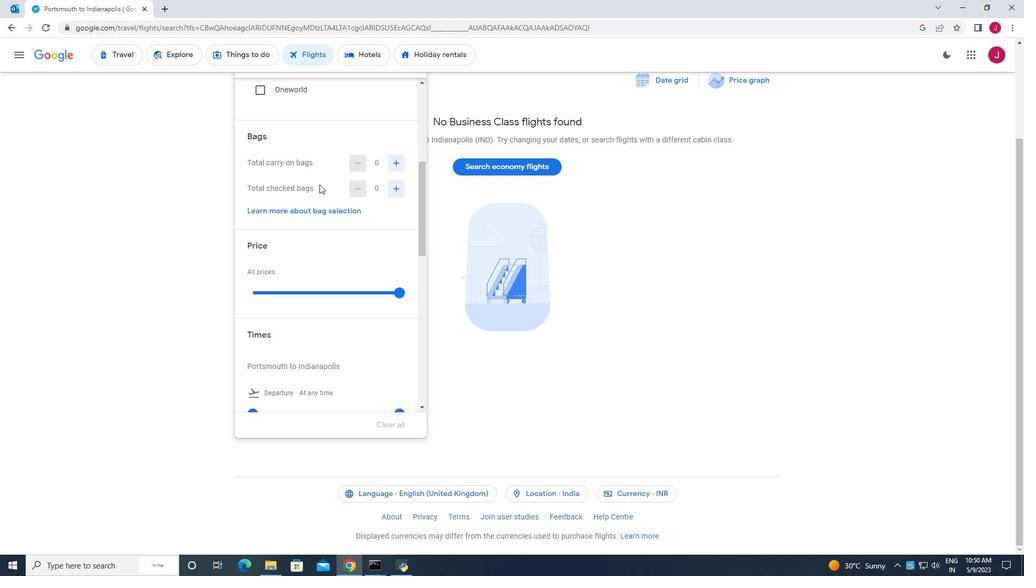 
Action: Mouse scrolled (319, 184) with delta (0, 0)
Screenshot: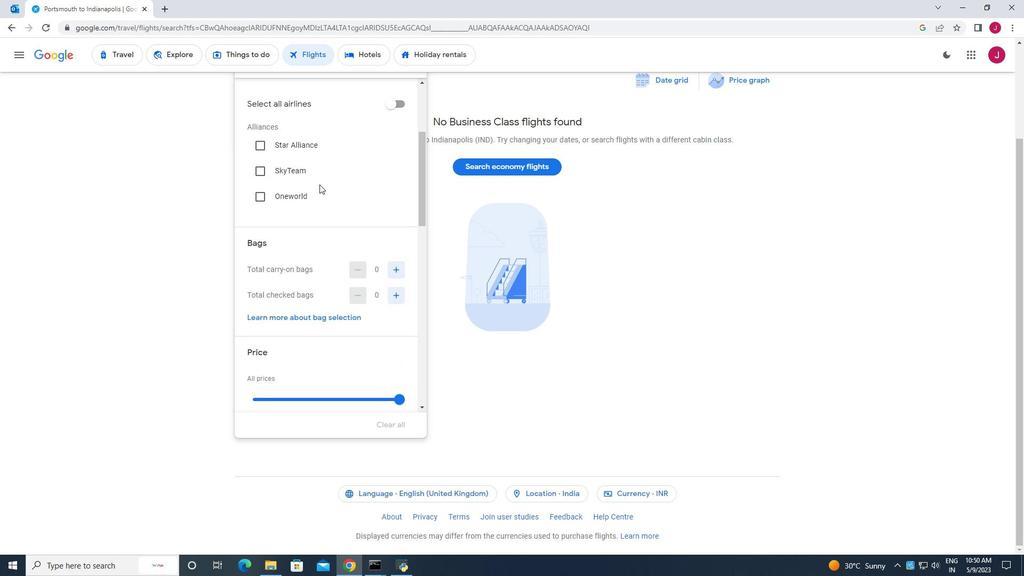 
Action: Mouse scrolled (319, 184) with delta (0, 0)
Screenshot: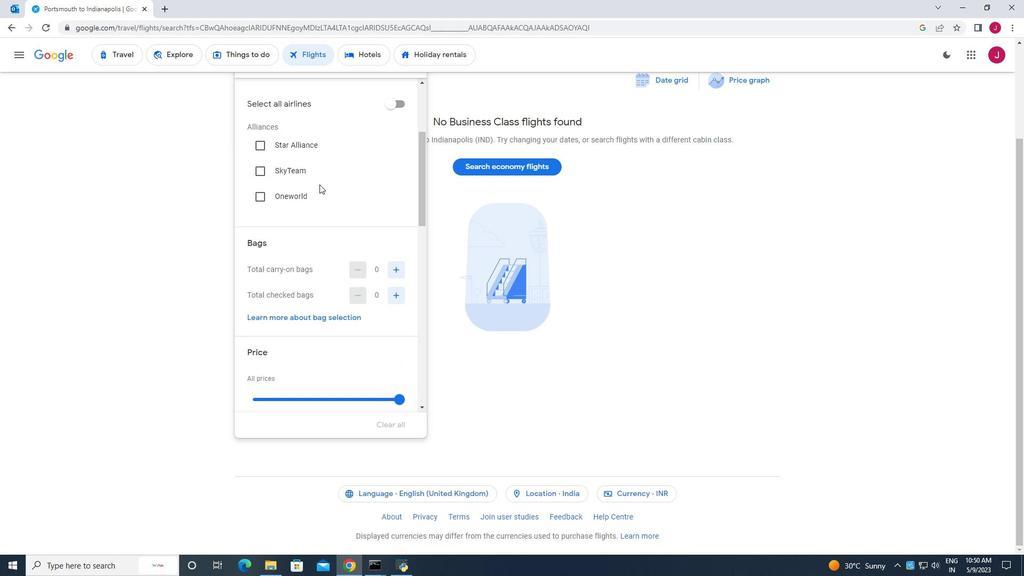 
Action: Mouse scrolled (319, 184) with delta (0, 0)
Screenshot: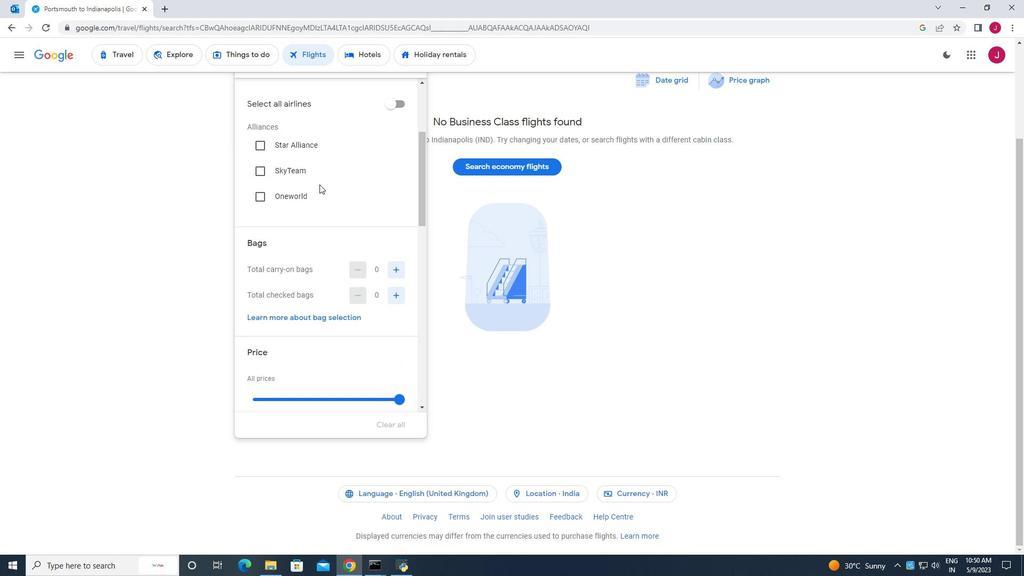 
Action: Mouse moved to (396, 138)
Screenshot: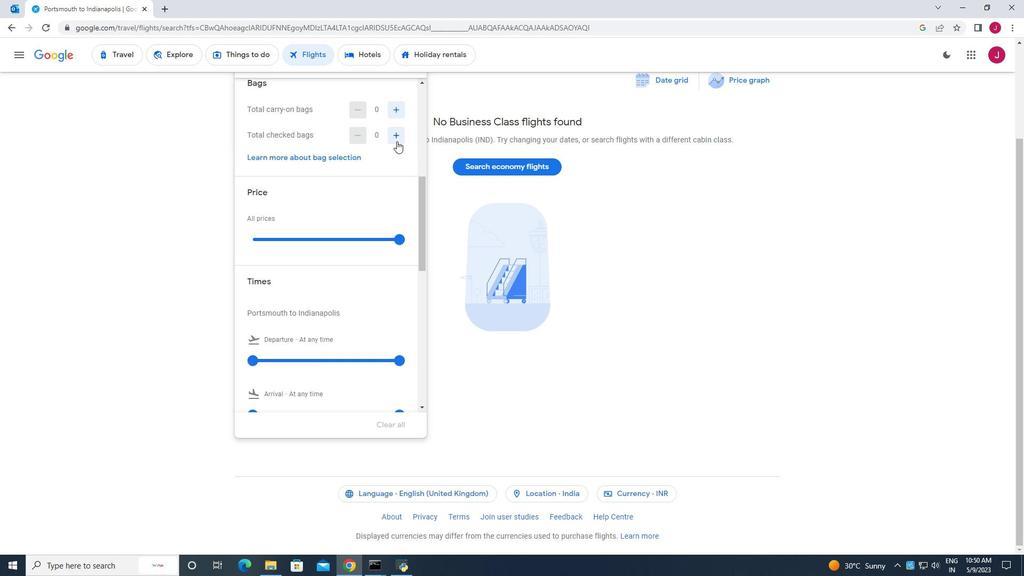 
Action: Mouse pressed left at (396, 138)
Screenshot: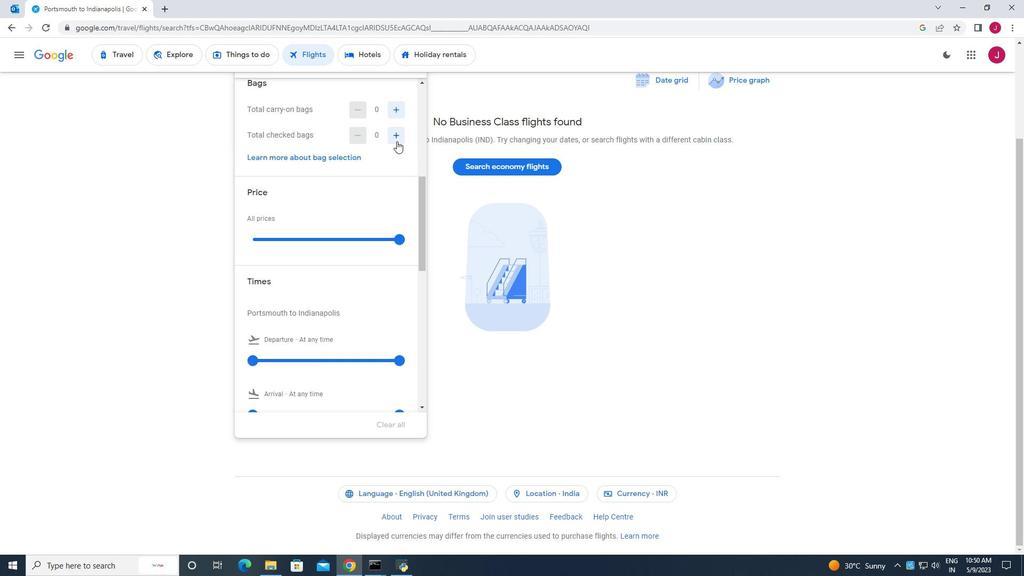 
Action: Mouse pressed left at (396, 138)
Screenshot: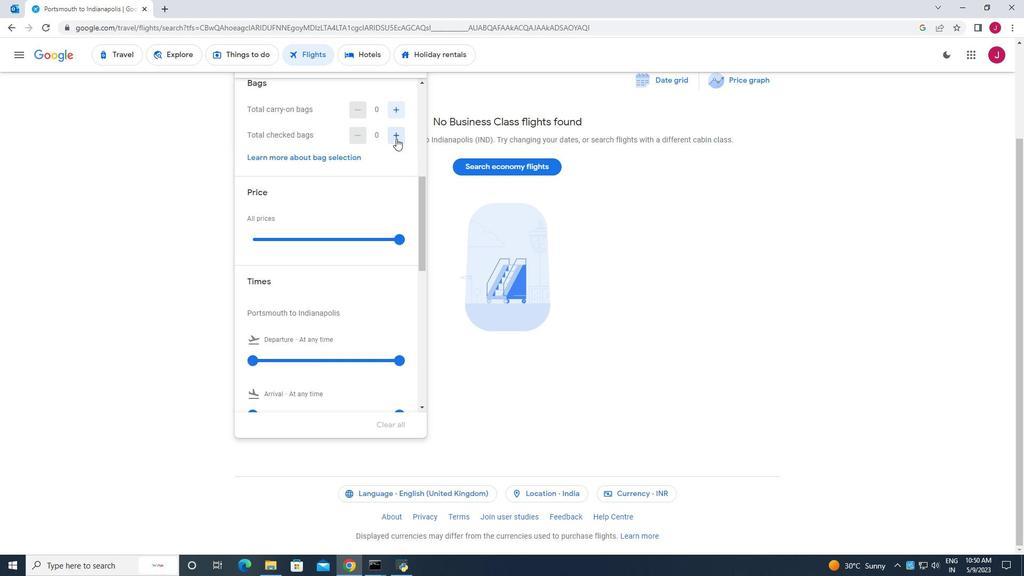 
Action: Mouse pressed left at (396, 138)
Screenshot: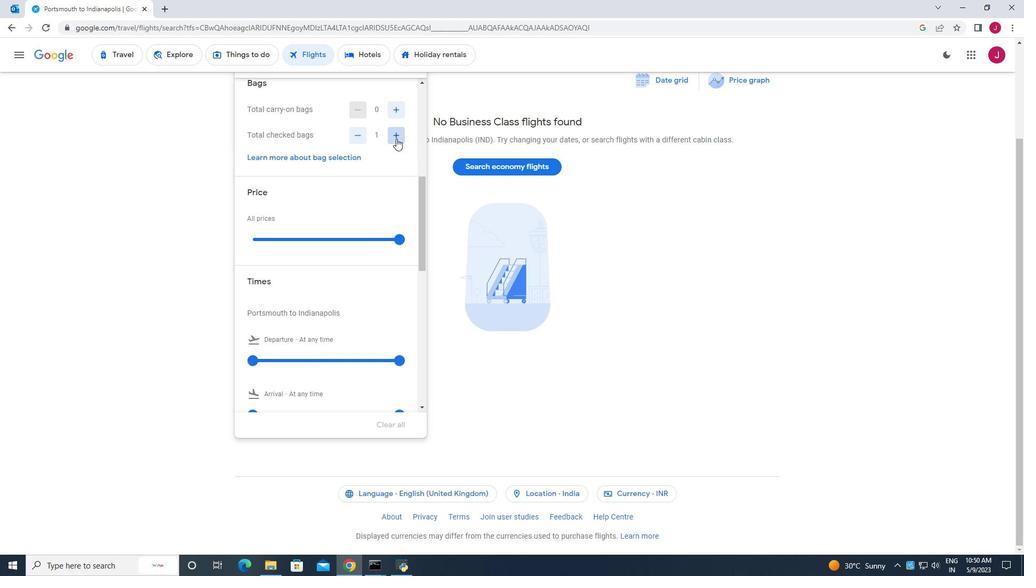 
Action: Mouse pressed left at (396, 138)
Screenshot: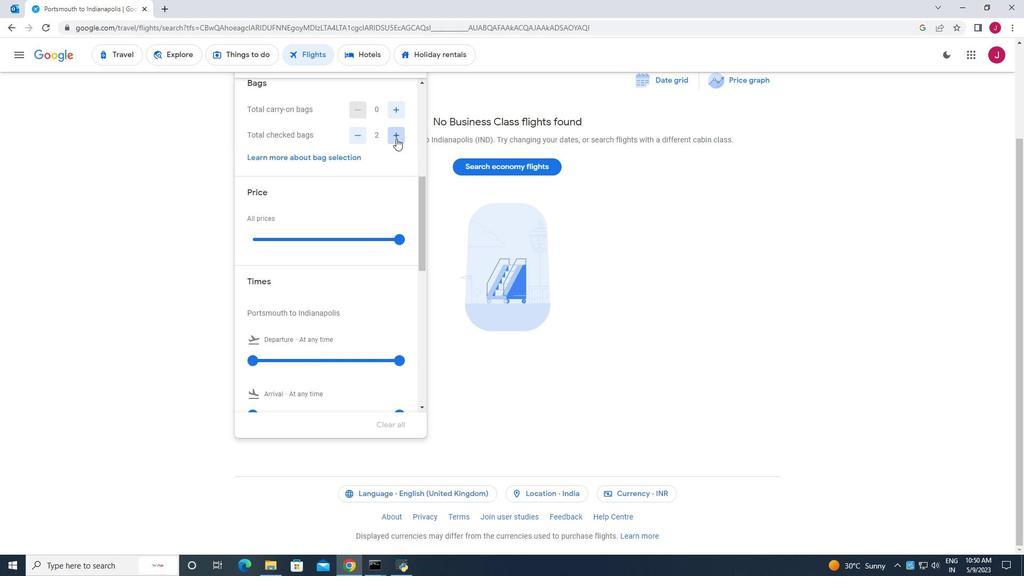 
Action: Mouse pressed left at (396, 138)
Screenshot: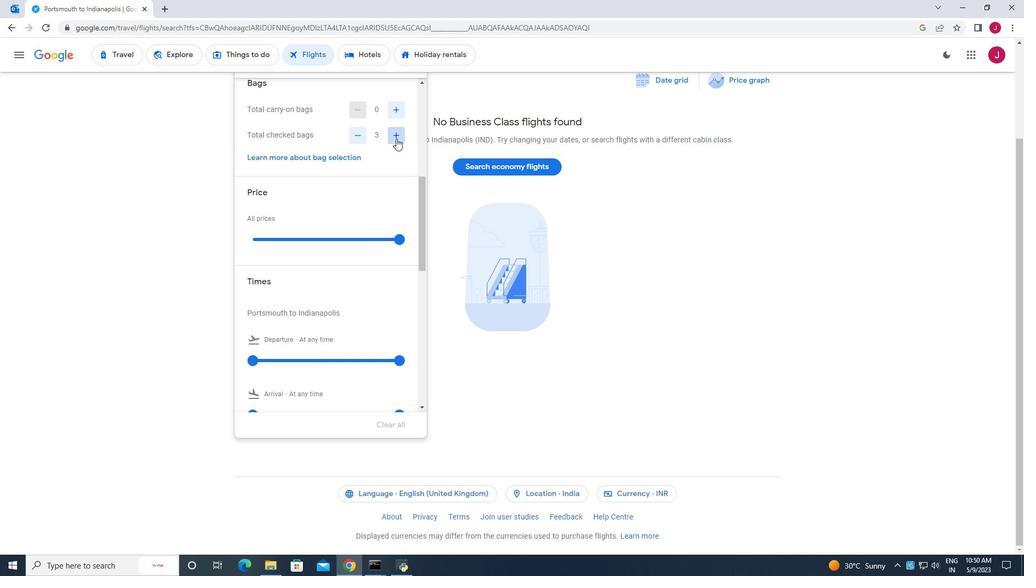 
Action: Mouse pressed left at (396, 138)
Screenshot: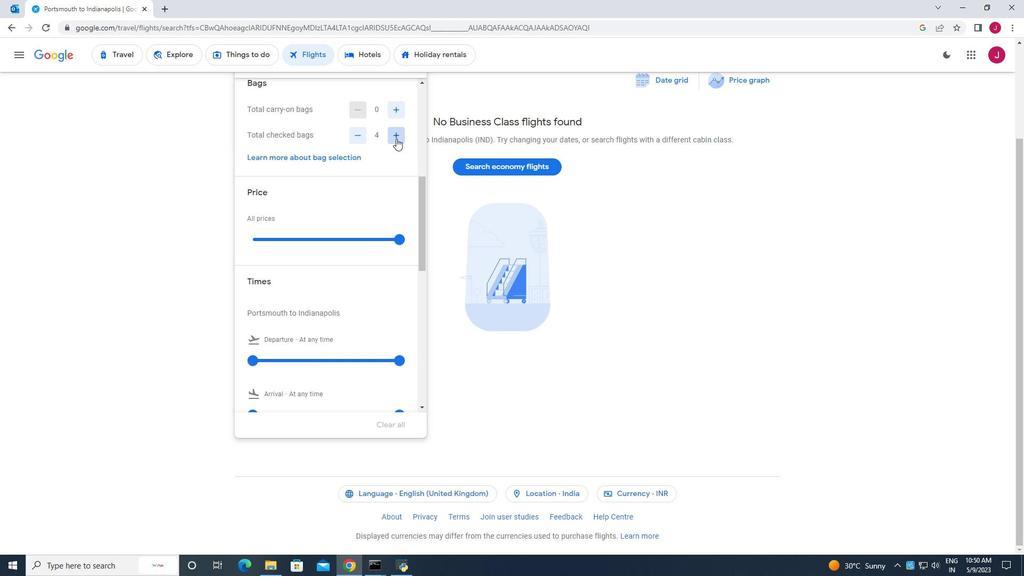 
Action: Mouse pressed left at (396, 138)
Screenshot: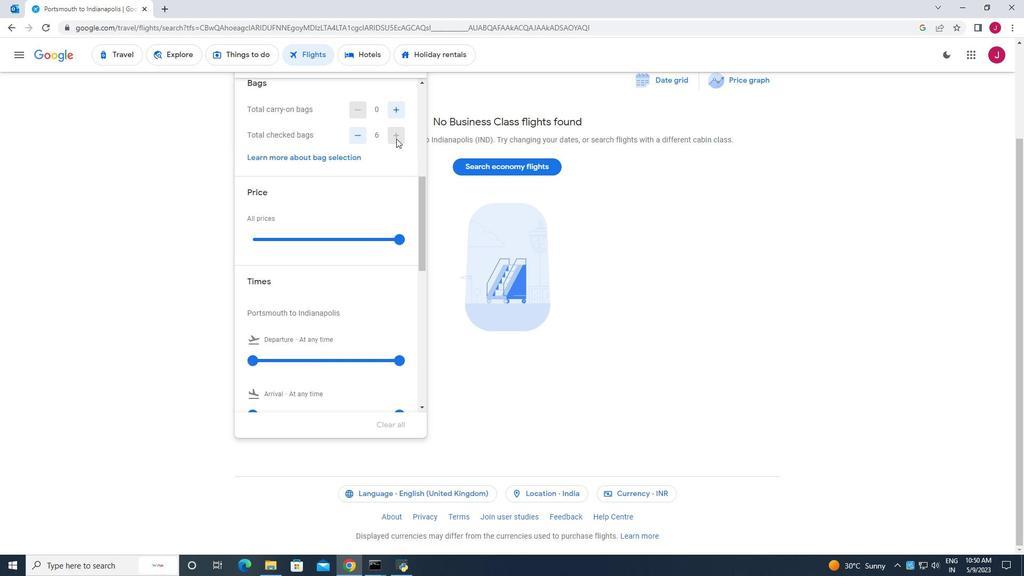 
Action: Mouse moved to (394, 110)
Screenshot: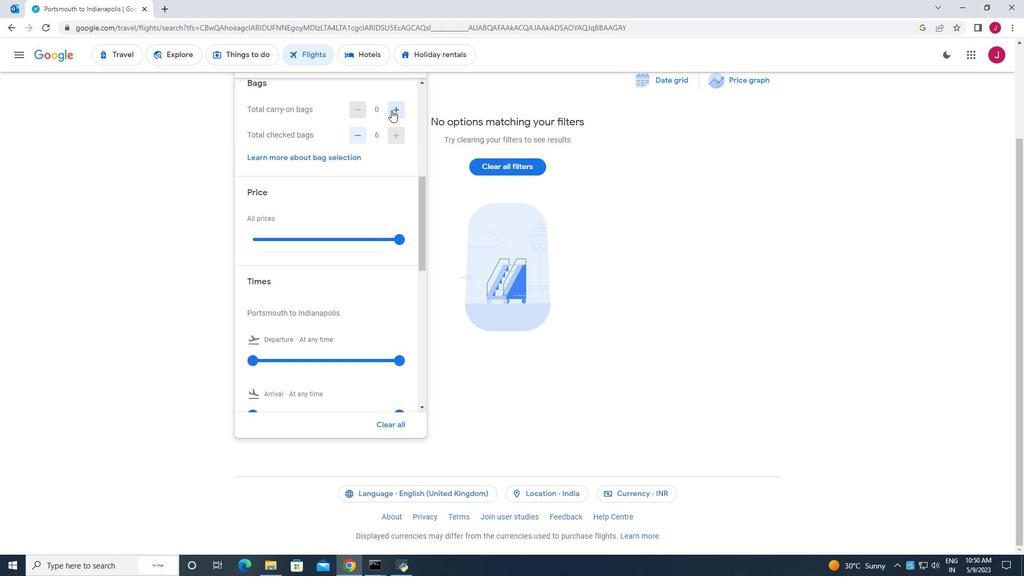 
Action: Mouse pressed left at (394, 110)
Screenshot: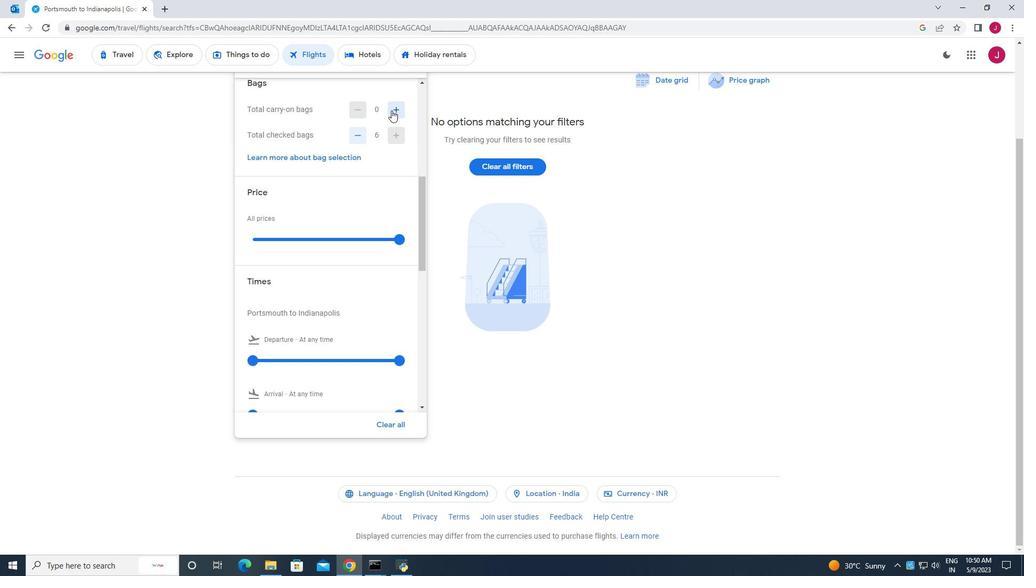 
Action: Mouse moved to (394, 110)
Screenshot: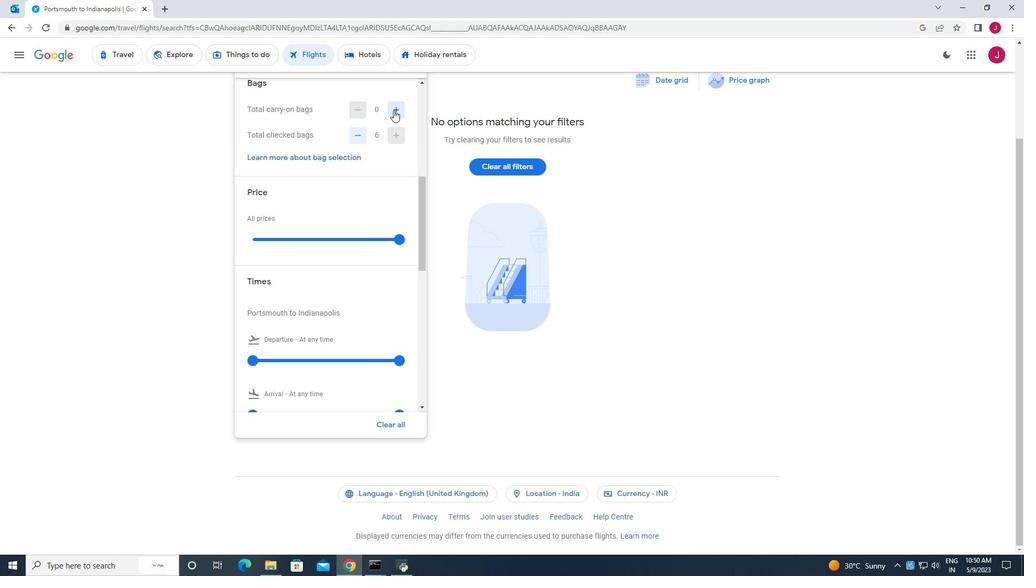 
Action: Mouse pressed left at (394, 110)
Screenshot: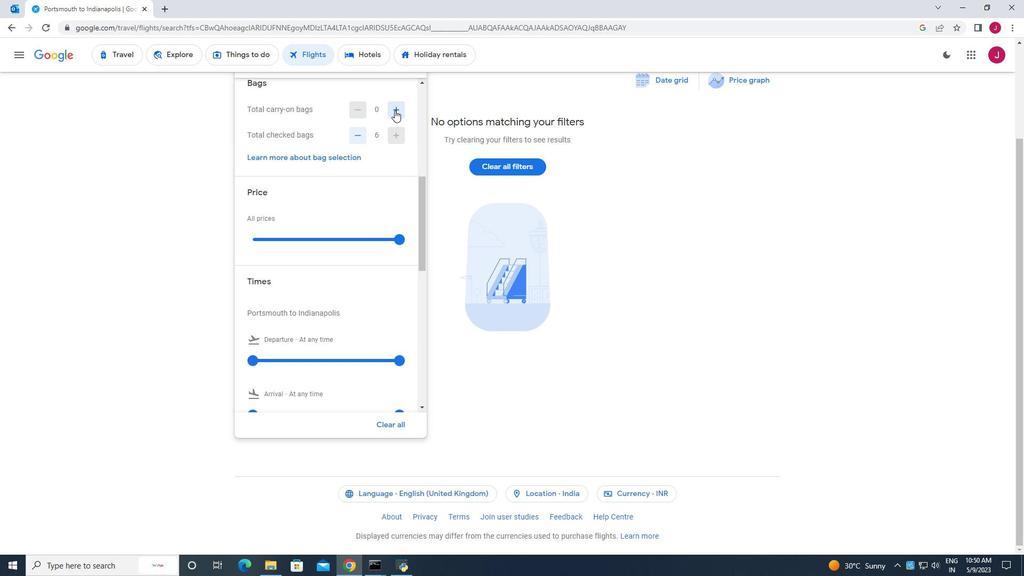 
Action: Mouse moved to (397, 238)
Screenshot: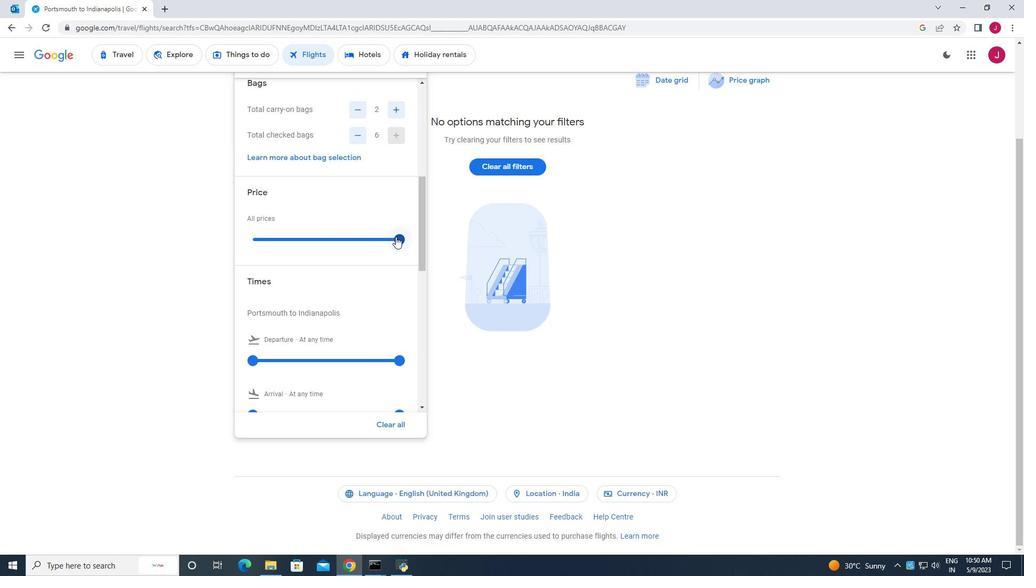 
Action: Mouse pressed left at (397, 238)
Screenshot: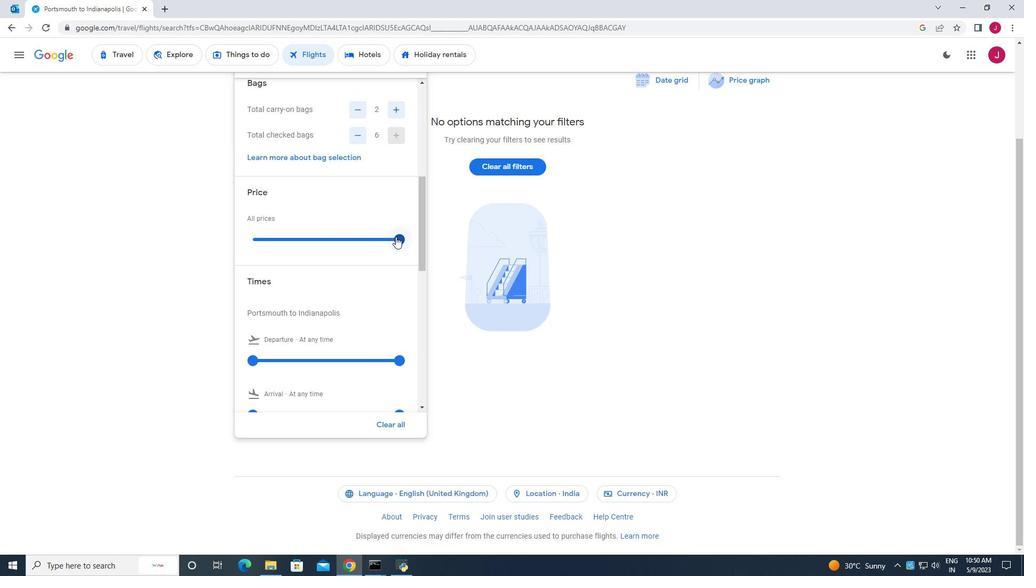 
Action: Mouse moved to (374, 218)
Screenshot: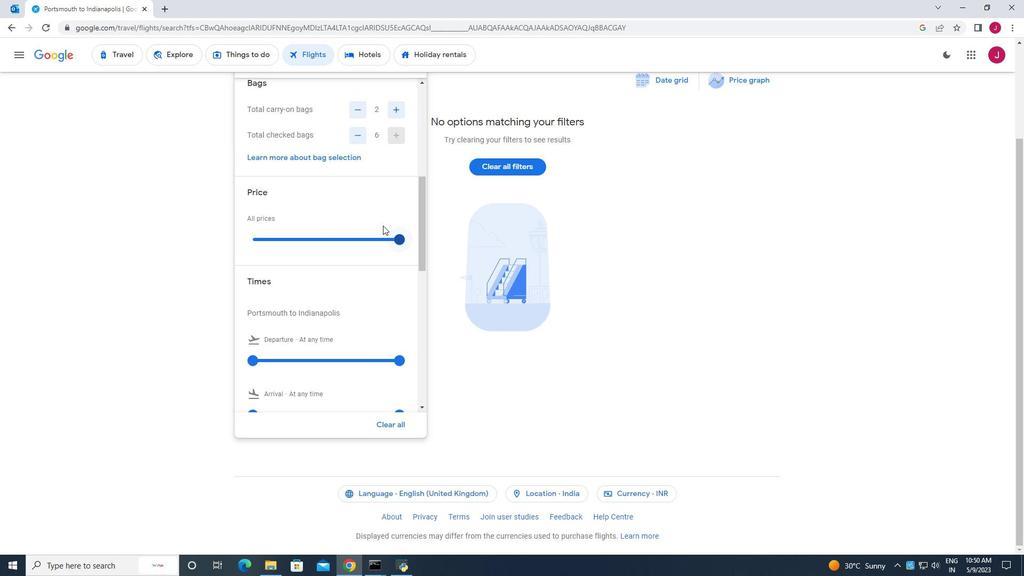 
Action: Mouse scrolled (374, 218) with delta (0, 0)
Screenshot: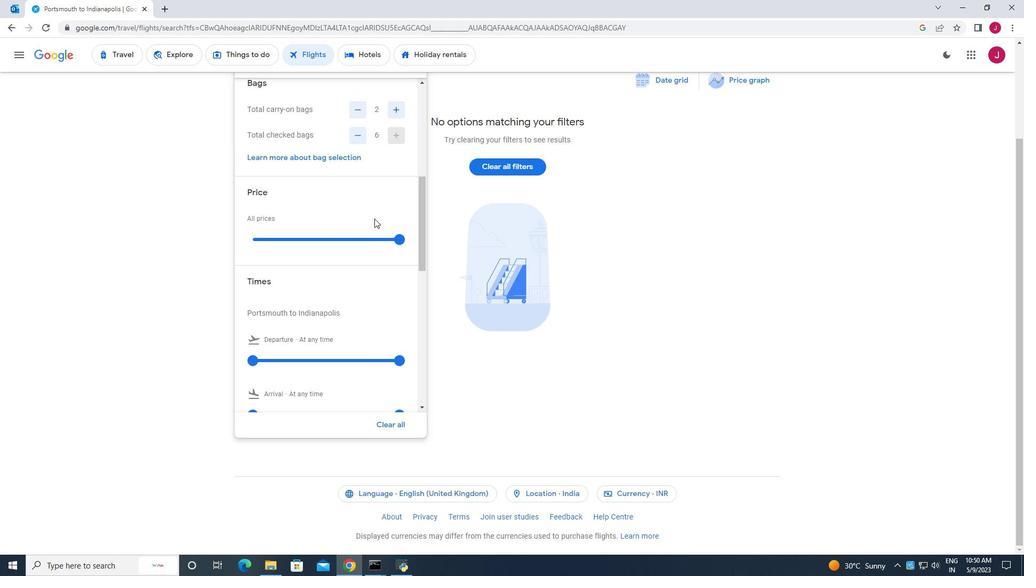 
Action: Mouse scrolled (374, 218) with delta (0, 0)
Screenshot: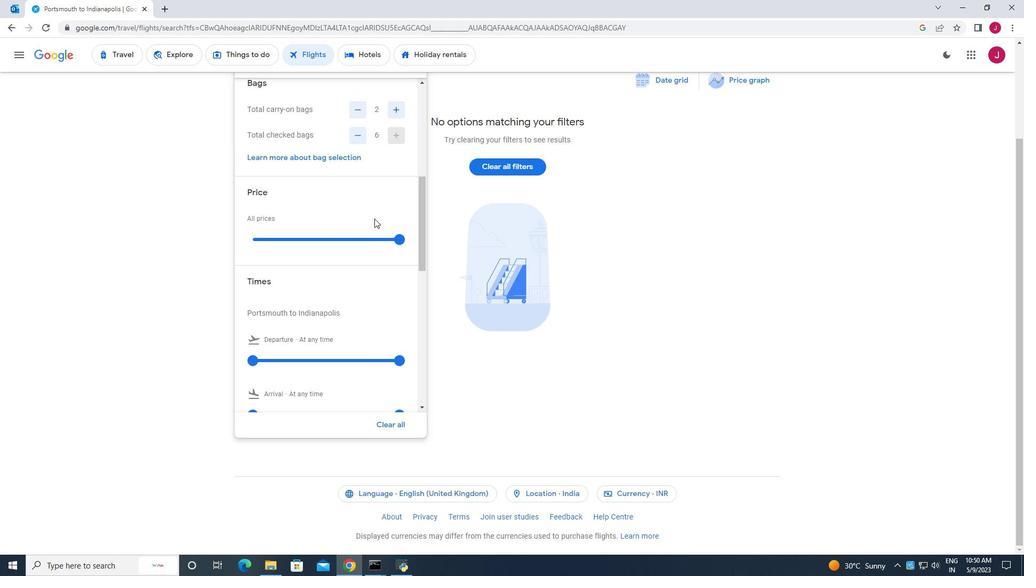 
Action: Mouse moved to (374, 218)
Screenshot: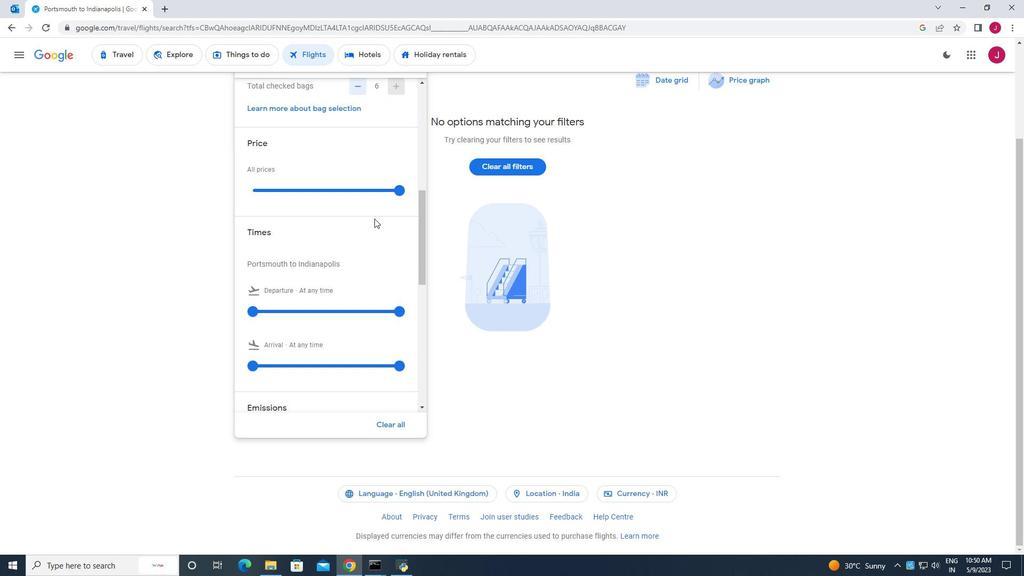 
Action: Mouse scrolled (374, 217) with delta (0, 0)
Screenshot: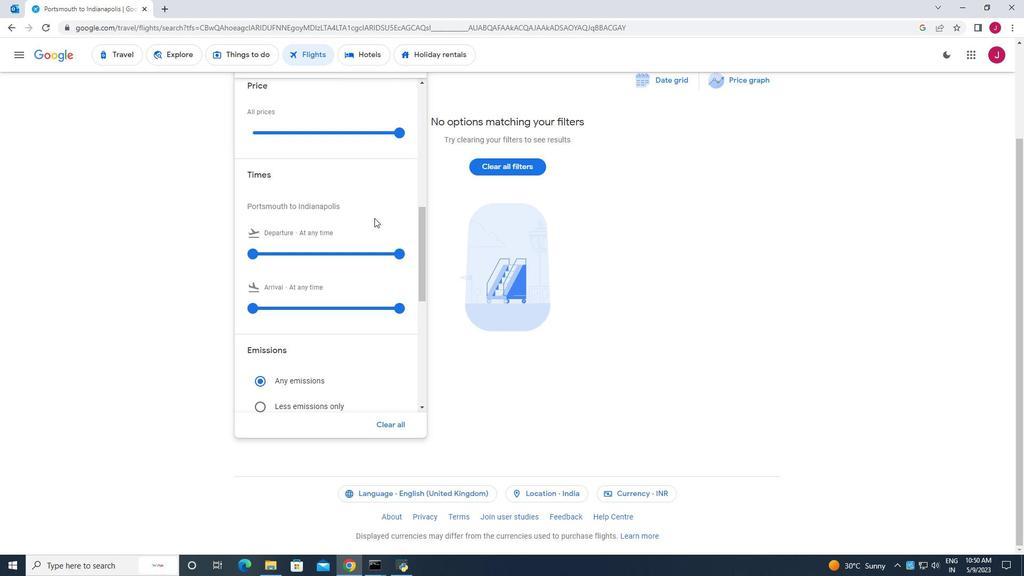 
Action: Mouse moved to (251, 201)
Screenshot: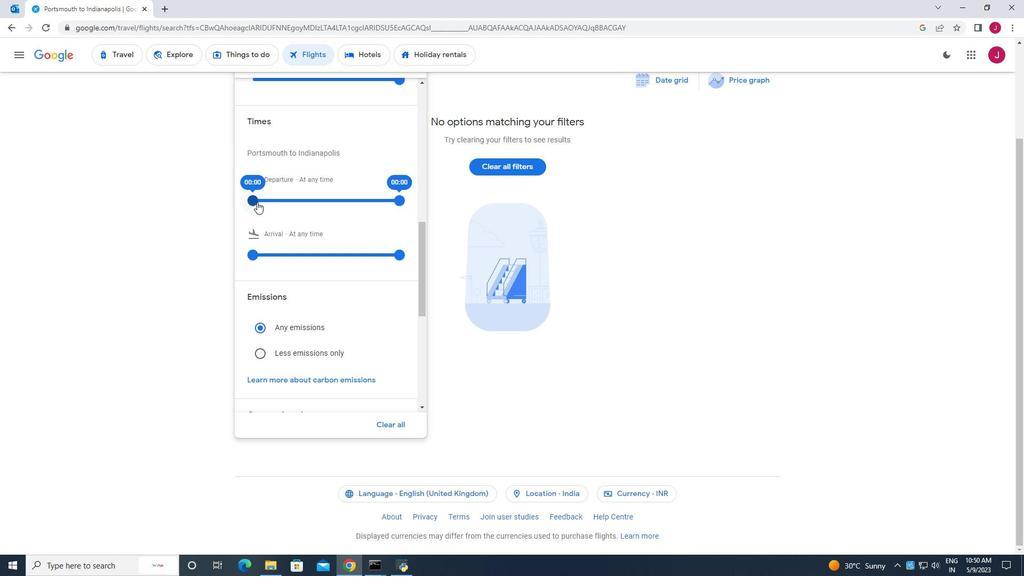 
Action: Mouse pressed left at (251, 201)
Screenshot: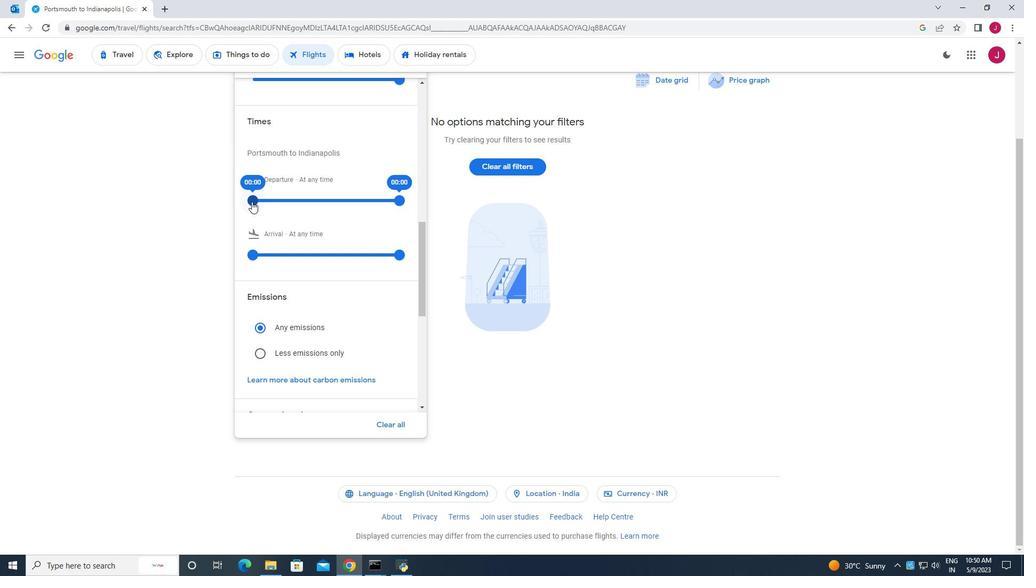 
Action: Mouse moved to (399, 199)
Screenshot: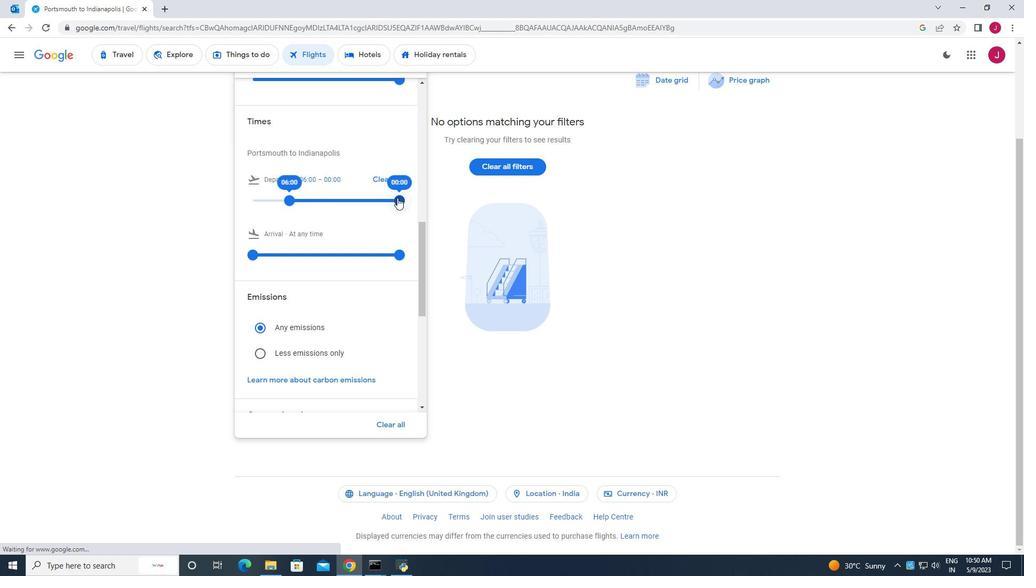
Action: Mouse pressed left at (399, 199)
Screenshot: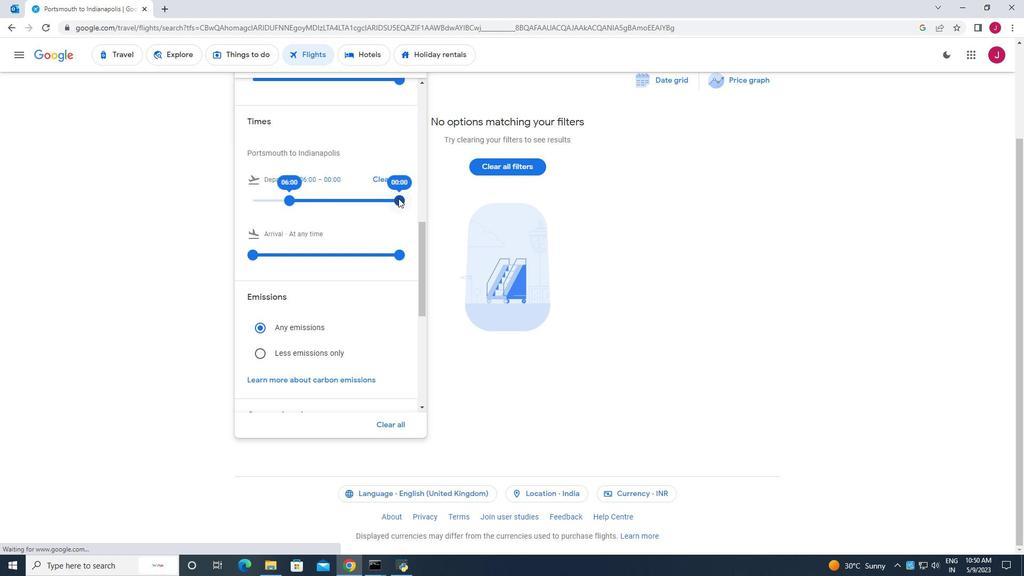 
Action: Mouse moved to (400, 227)
Screenshot: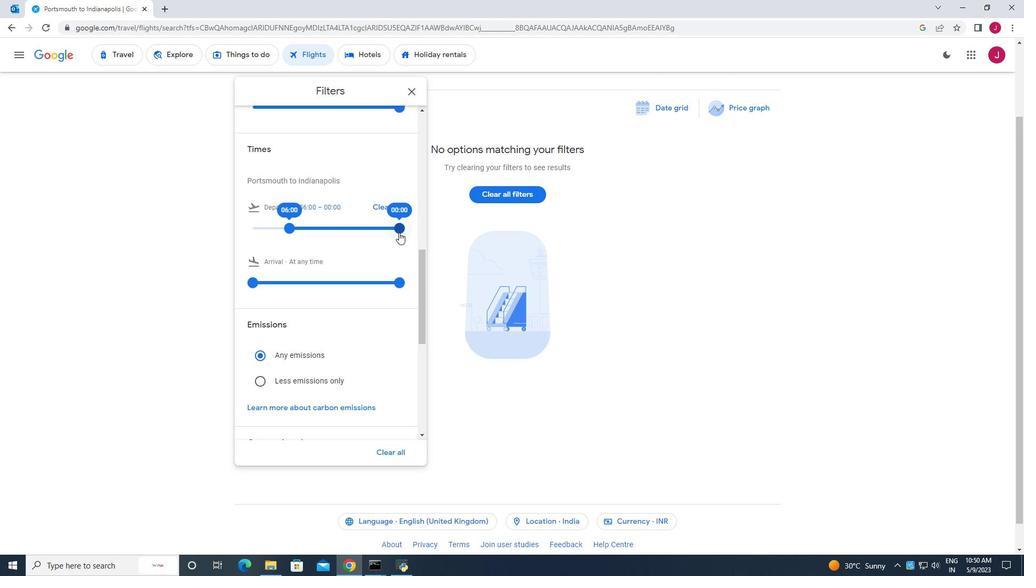 
Action: Mouse pressed left at (400, 227)
Screenshot: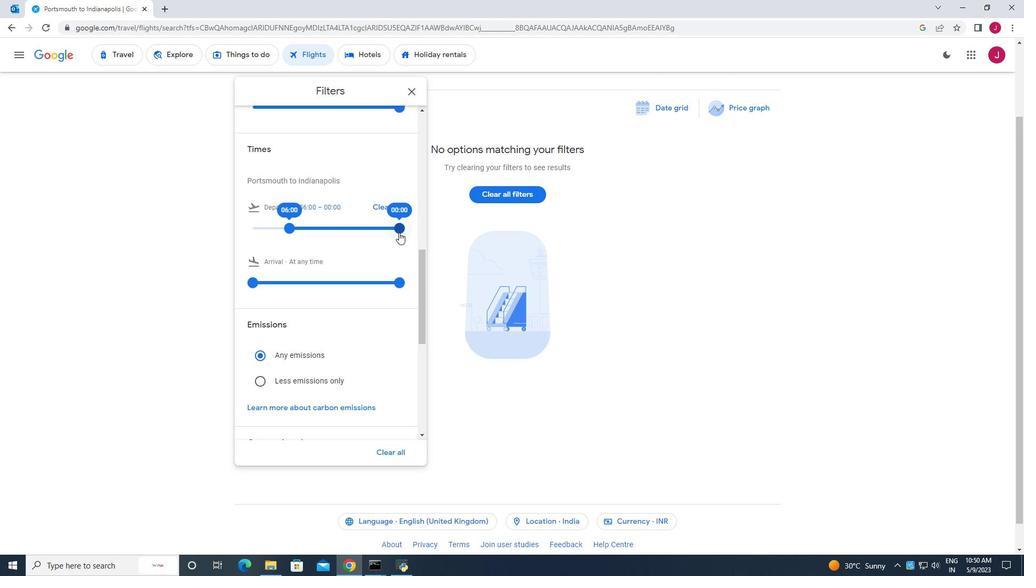 
Action: Mouse moved to (412, 92)
Screenshot: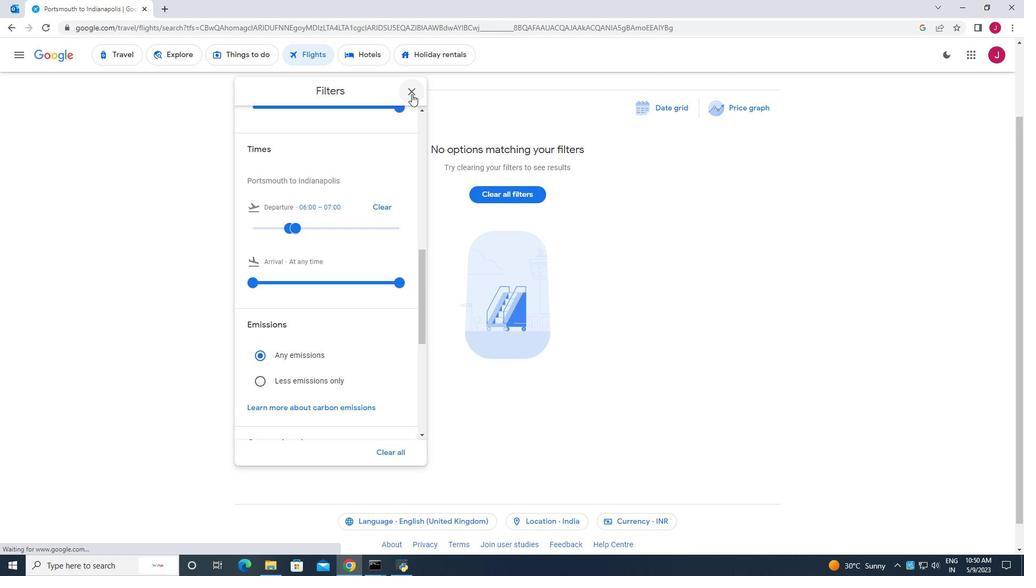 
Action: Mouse pressed left at (412, 92)
Screenshot: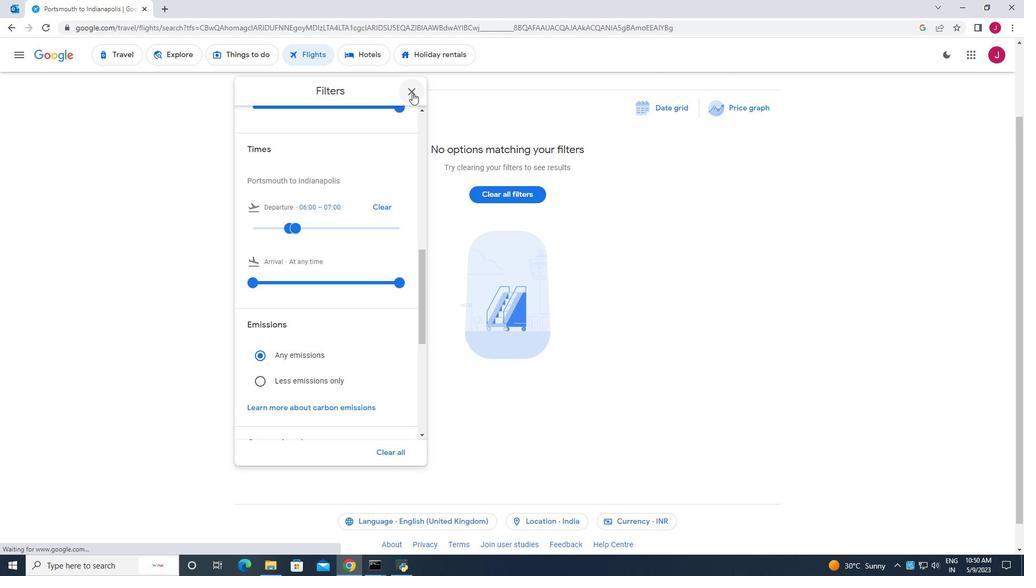 
Action: Mouse moved to (408, 92)
Screenshot: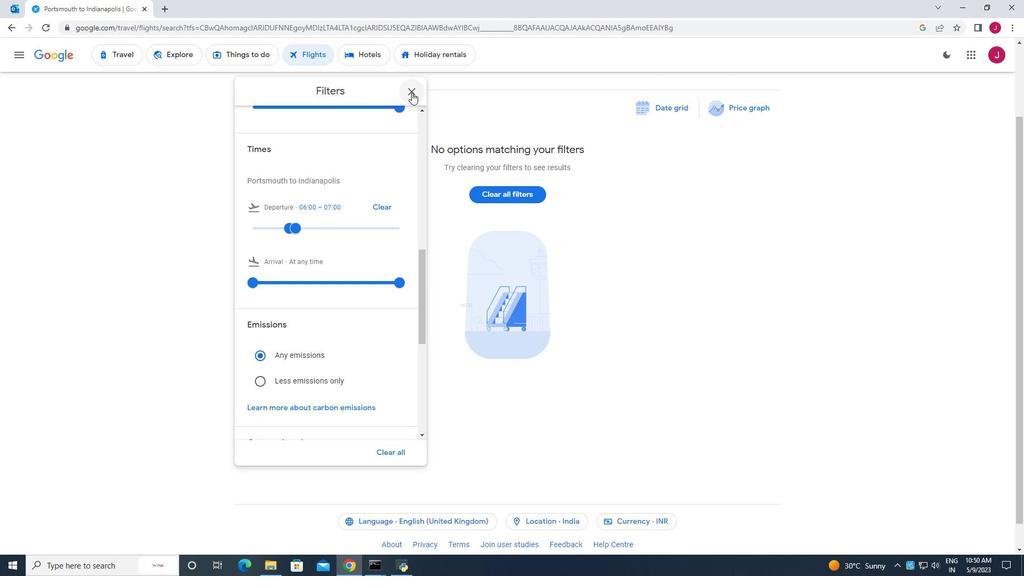 
